 Task: Add a signature Lily Brown containing Best wishes for a happy National Disability Employment Awareness Month, Lily Brown to email address softage.6@softage.net and add a label Refunds
Action: Mouse moved to (882, 54)
Screenshot: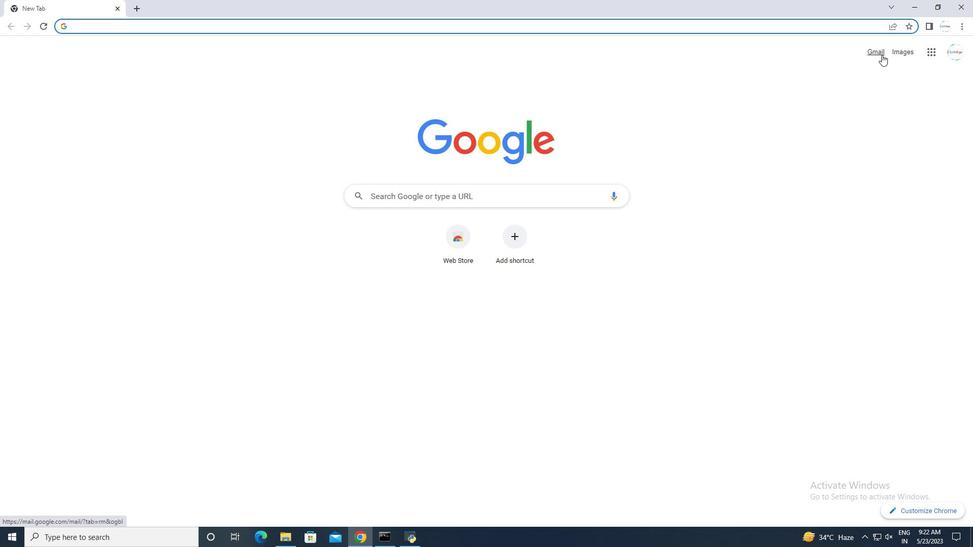 
Action: Mouse pressed left at (882, 54)
Screenshot: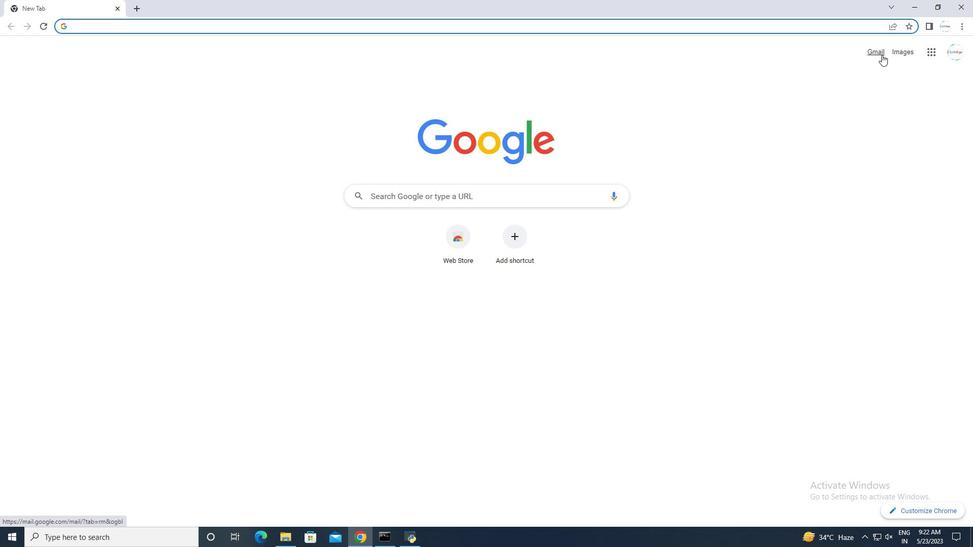 
Action: Mouse moved to (904, 55)
Screenshot: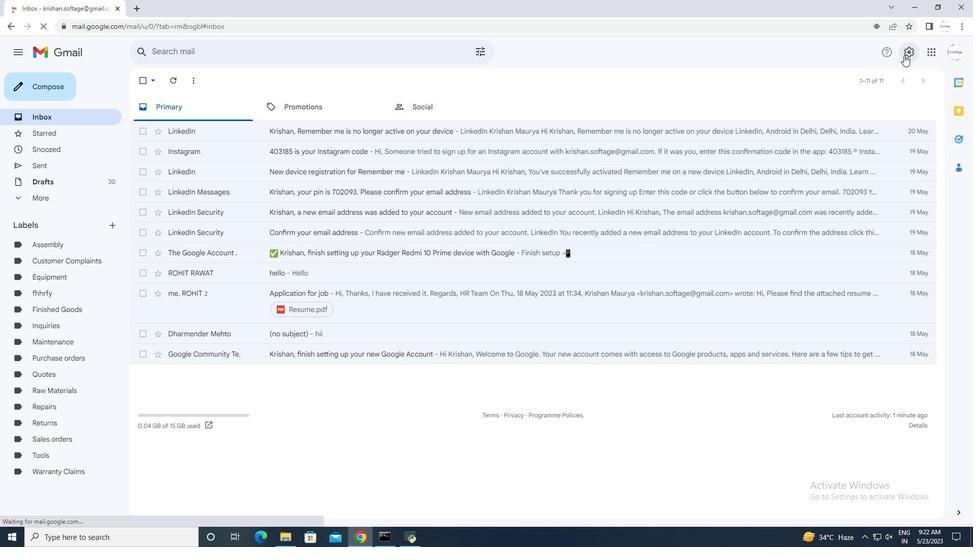 
Action: Mouse pressed left at (904, 55)
Screenshot: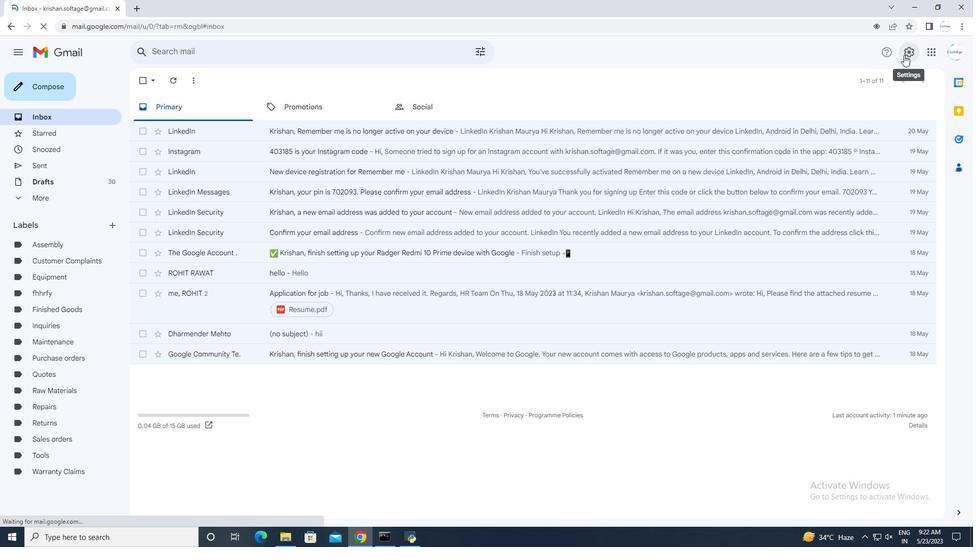 
Action: Mouse moved to (887, 99)
Screenshot: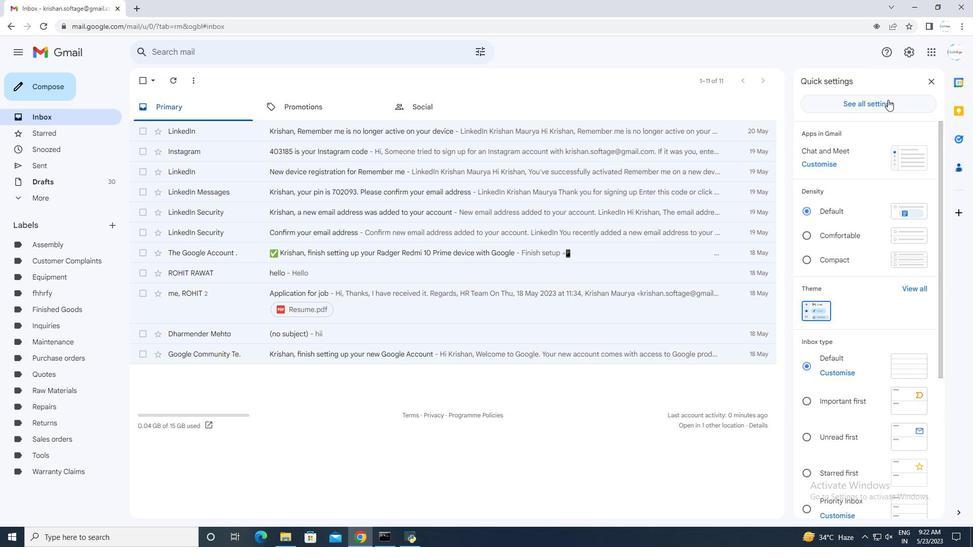 
Action: Mouse pressed left at (887, 99)
Screenshot: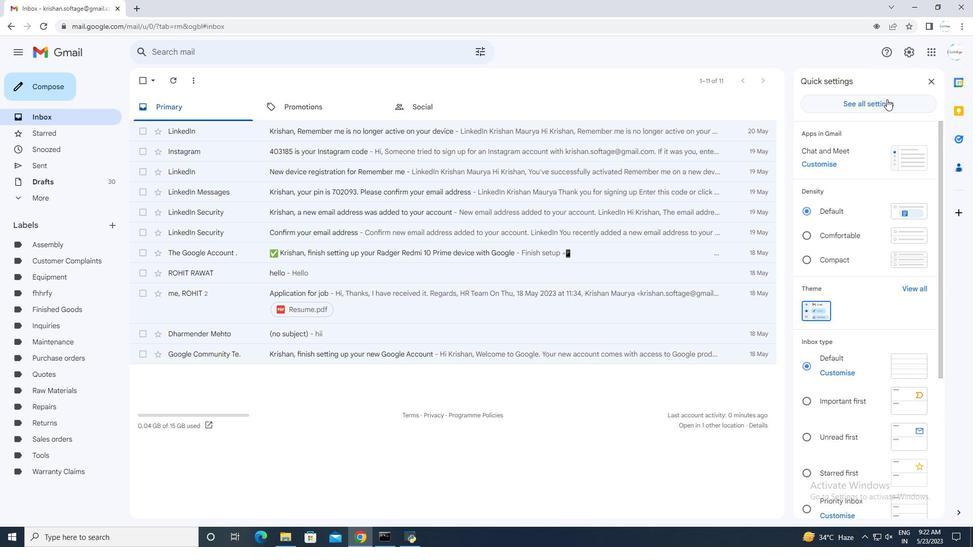 
Action: Mouse moved to (489, 226)
Screenshot: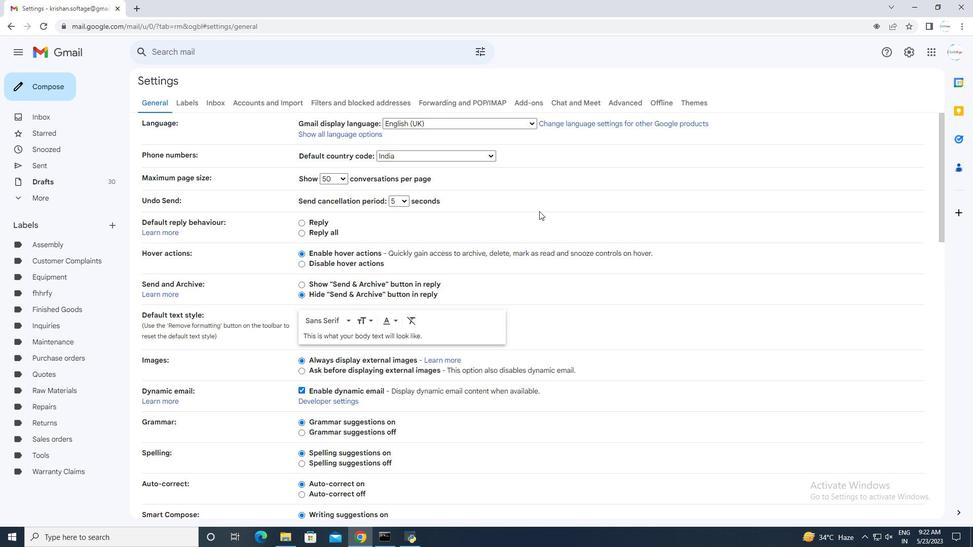 
Action: Mouse scrolled (489, 226) with delta (0, 0)
Screenshot: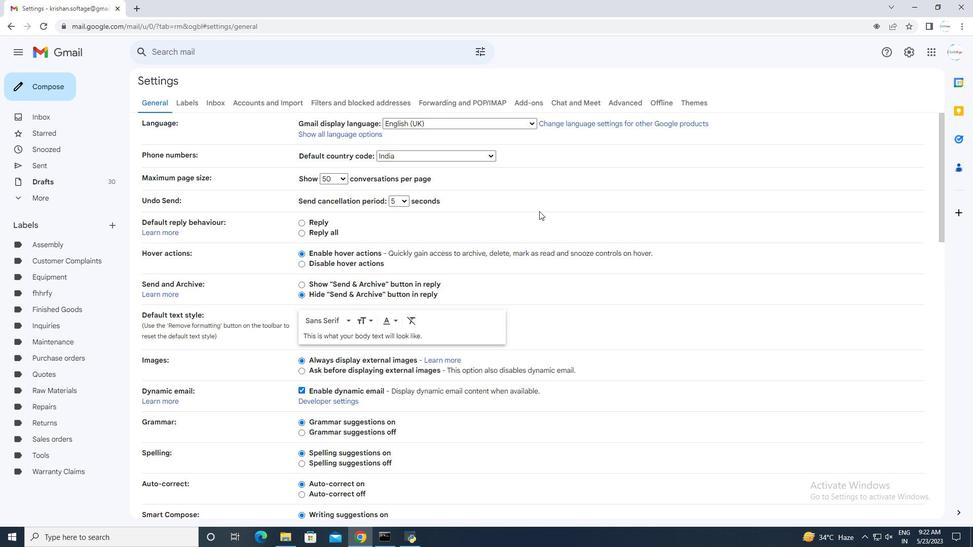 
Action: Mouse scrolled (489, 226) with delta (0, 0)
Screenshot: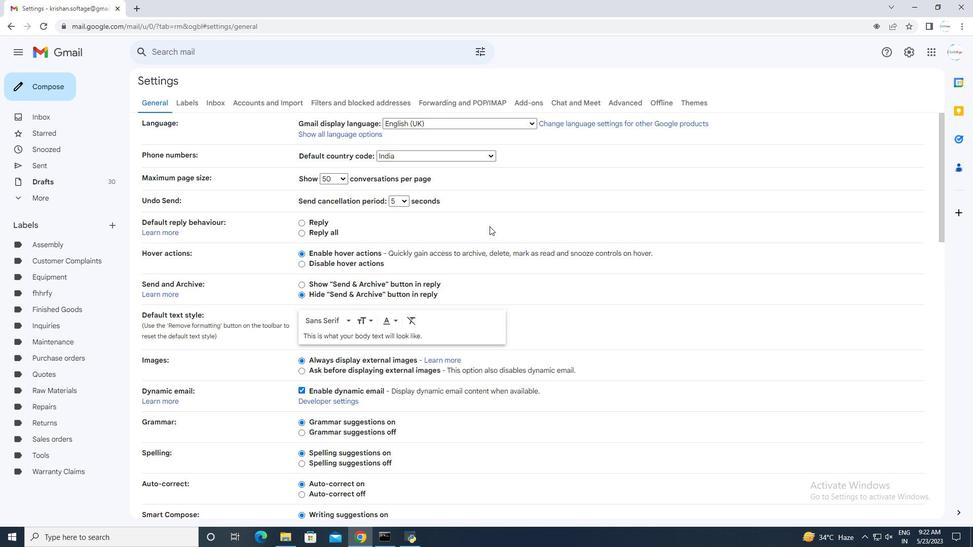 
Action: Mouse scrolled (489, 226) with delta (0, 0)
Screenshot: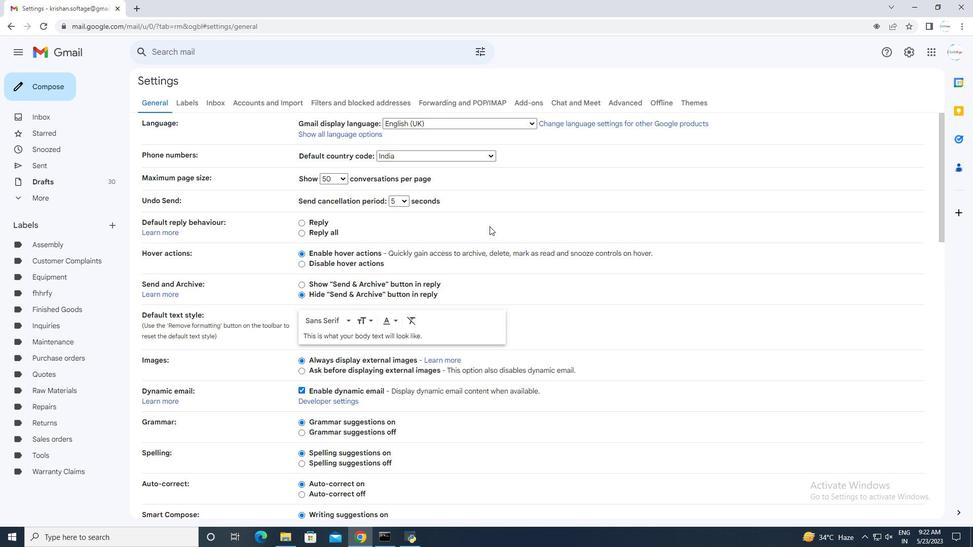 
Action: Mouse scrolled (489, 226) with delta (0, 0)
Screenshot: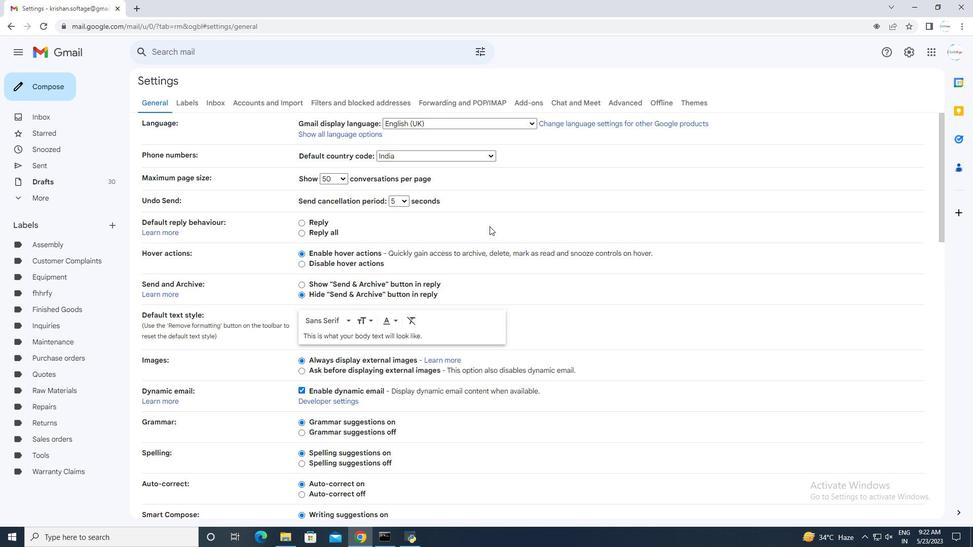 
Action: Mouse scrolled (489, 226) with delta (0, 0)
Screenshot: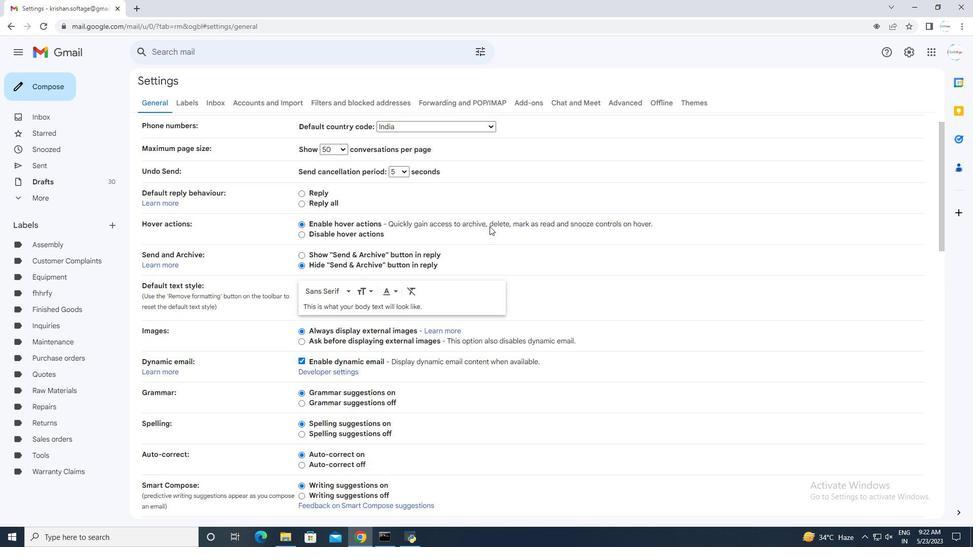 
Action: Mouse scrolled (489, 226) with delta (0, 0)
Screenshot: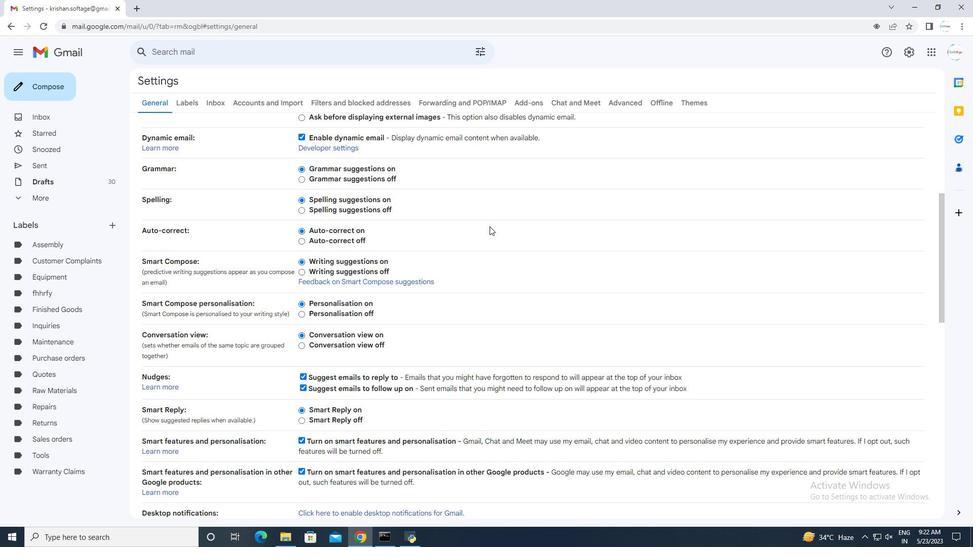 
Action: Mouse scrolled (489, 226) with delta (0, 0)
Screenshot: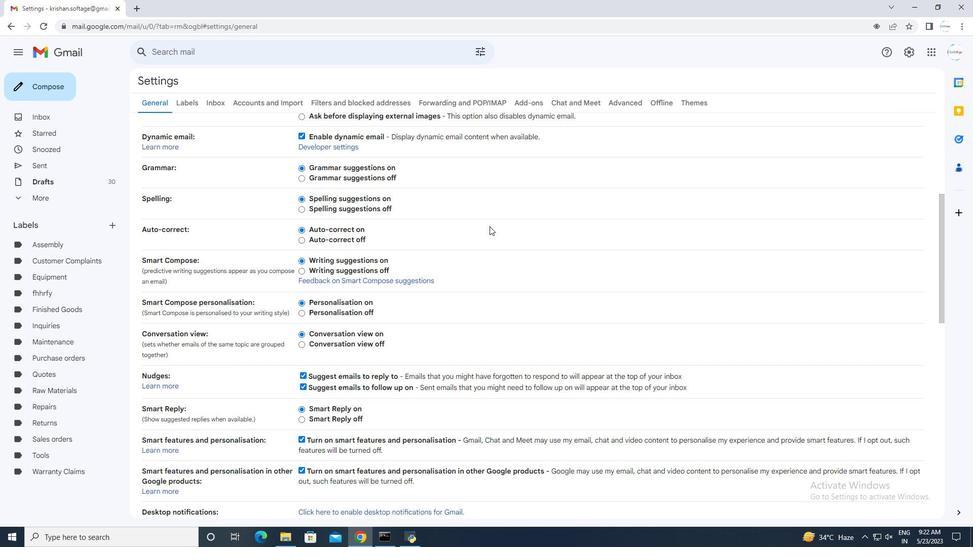 
Action: Mouse scrolled (489, 226) with delta (0, 0)
Screenshot: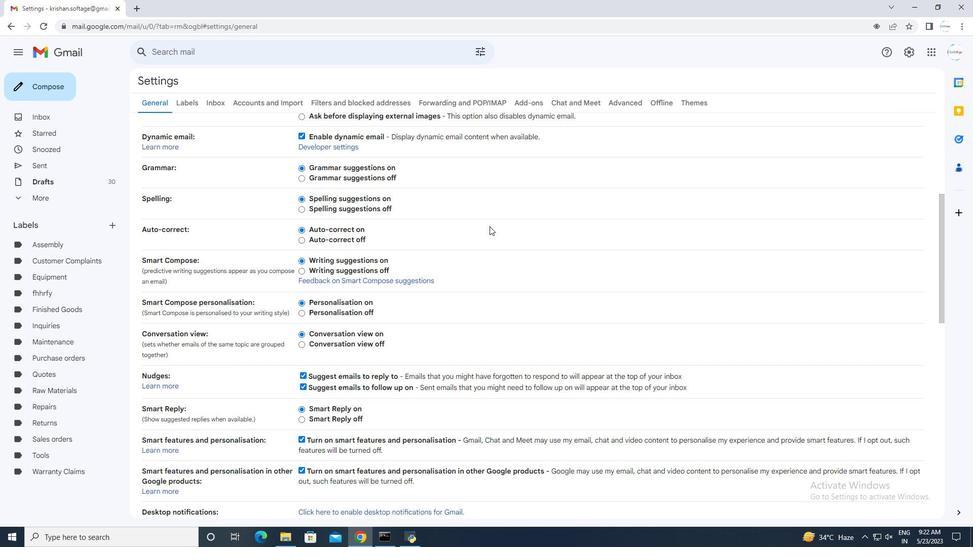 
Action: Mouse scrolled (489, 226) with delta (0, 0)
Screenshot: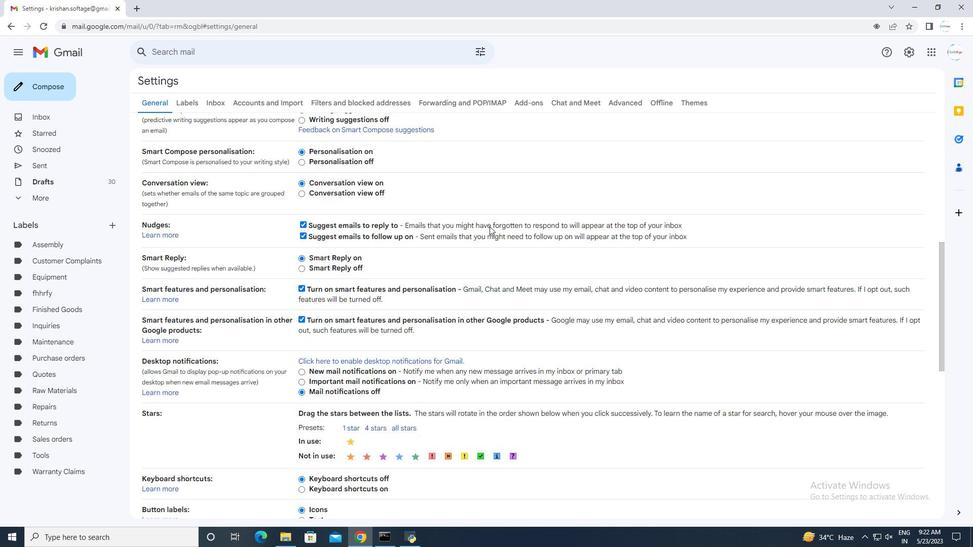 
Action: Mouse scrolled (489, 226) with delta (0, 0)
Screenshot: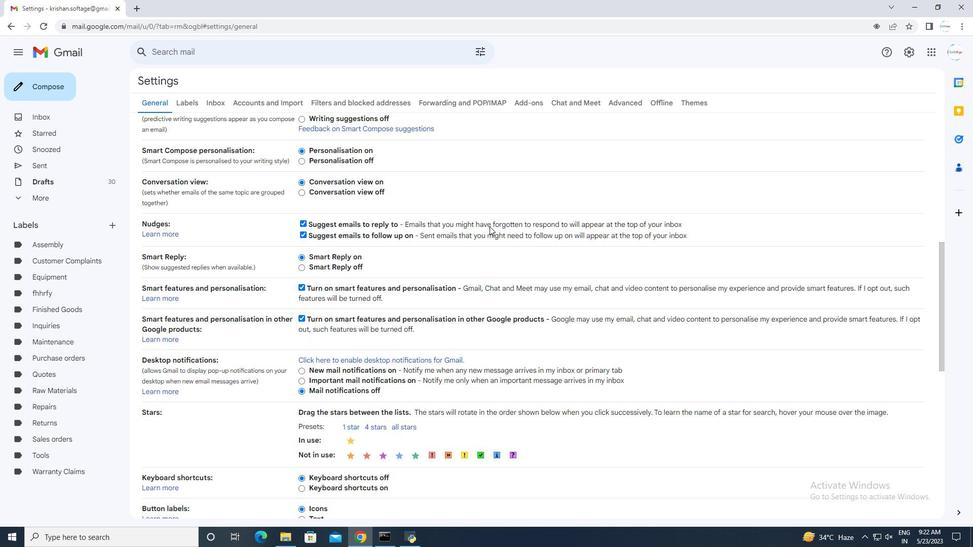 
Action: Mouse scrolled (489, 226) with delta (0, 0)
Screenshot: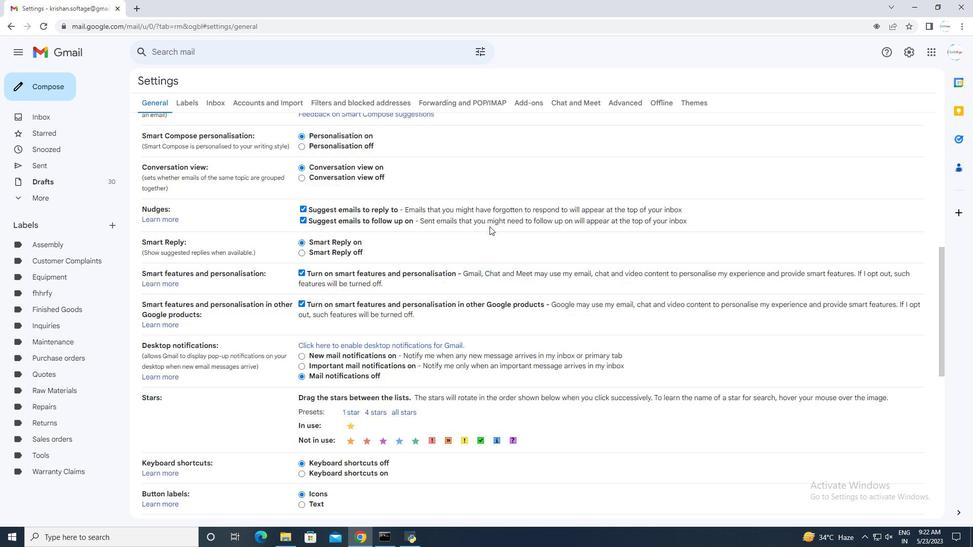 
Action: Mouse scrolled (489, 226) with delta (0, 0)
Screenshot: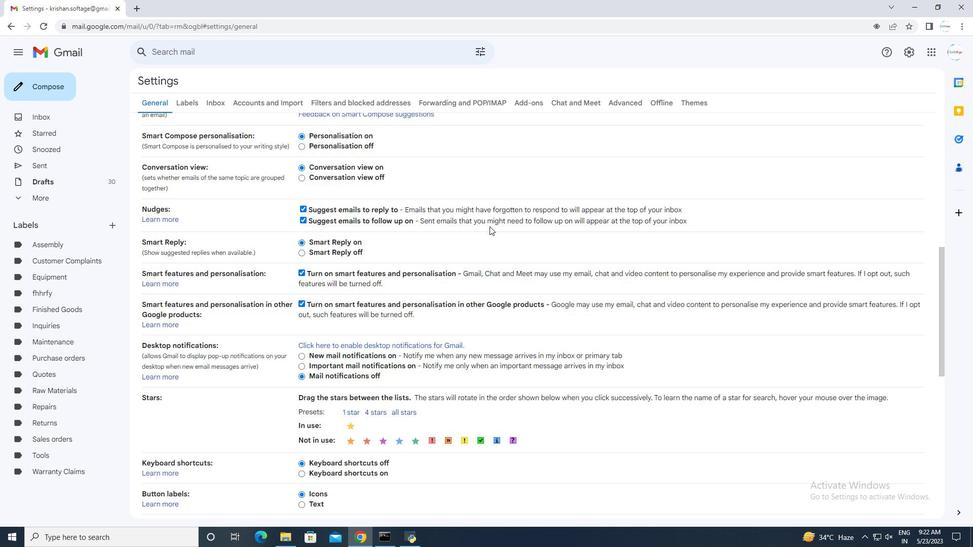 
Action: Mouse scrolled (489, 226) with delta (0, 0)
Screenshot: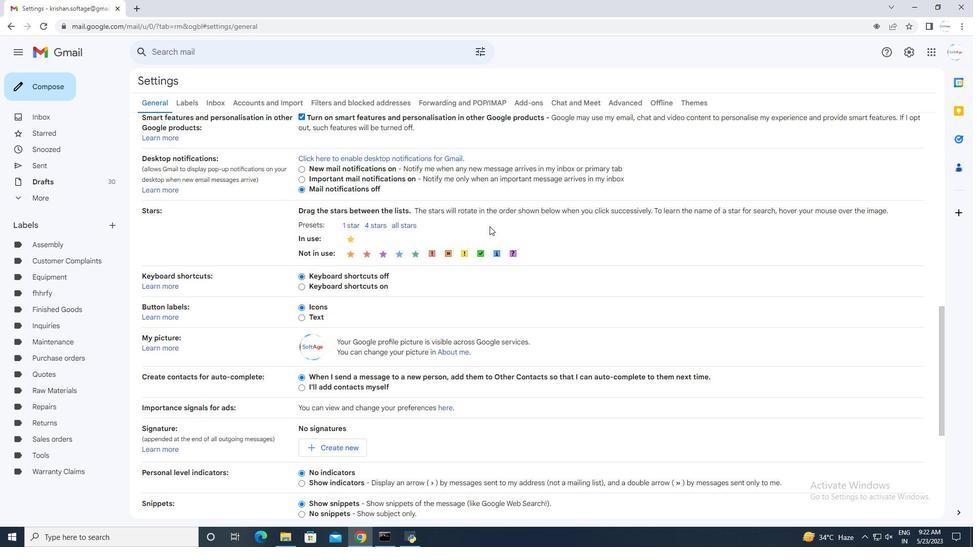 
Action: Mouse scrolled (489, 226) with delta (0, 0)
Screenshot: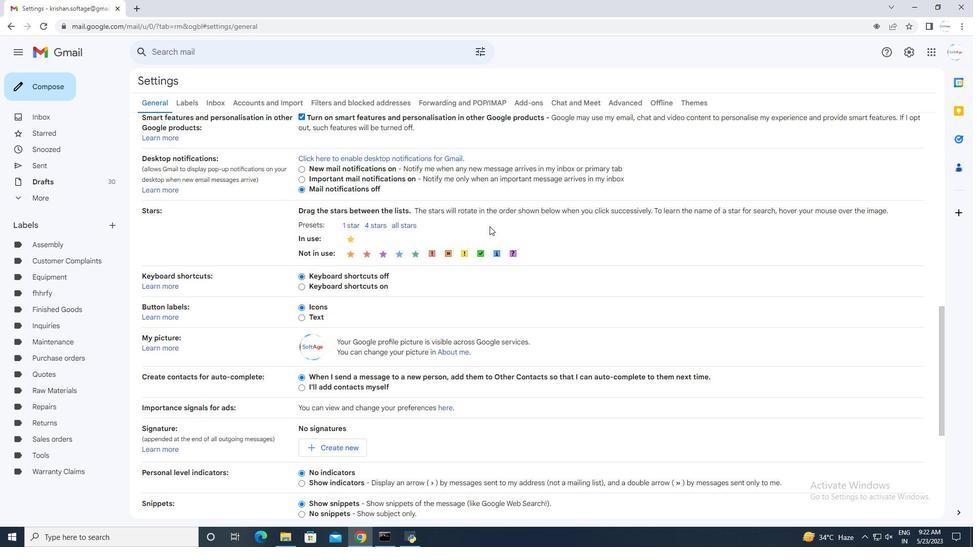 
Action: Mouse scrolled (489, 226) with delta (0, 0)
Screenshot: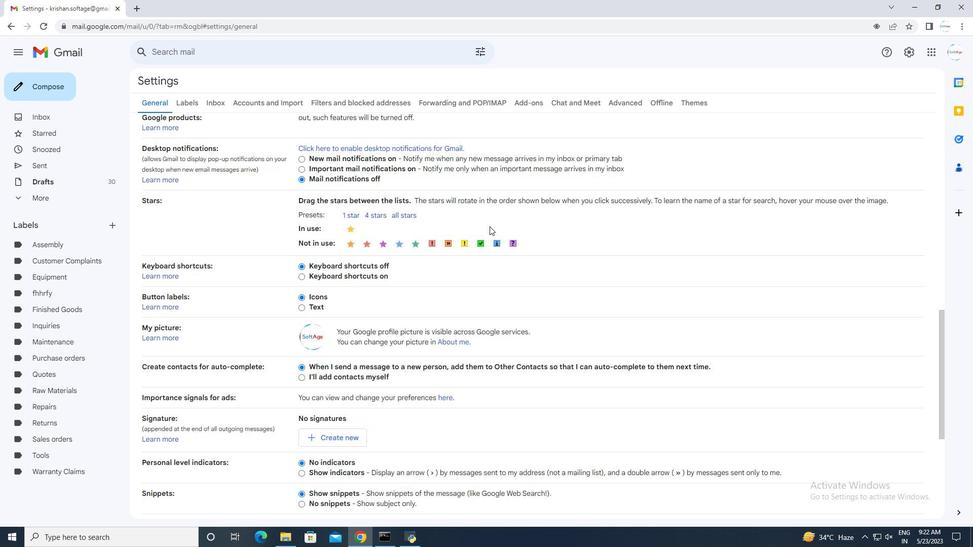 
Action: Mouse scrolled (489, 226) with delta (0, 0)
Screenshot: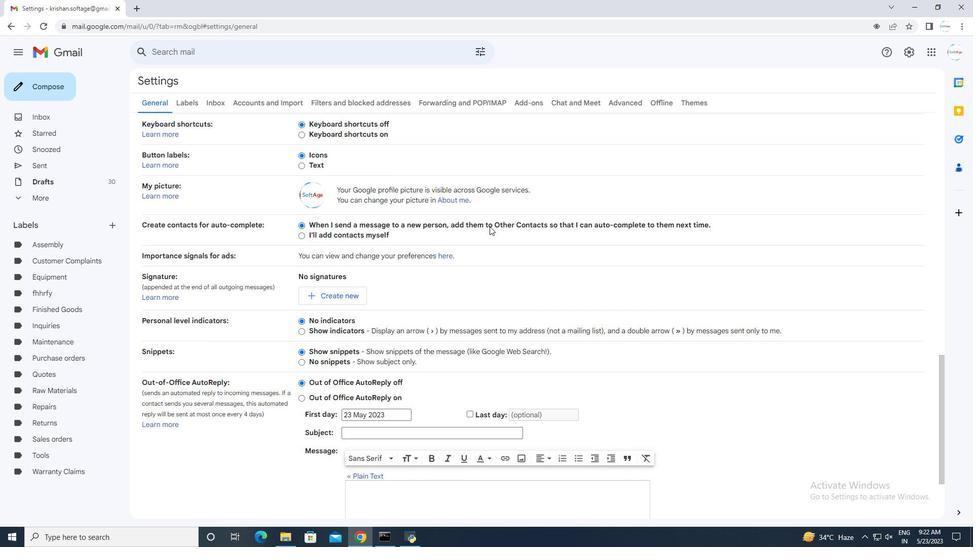 
Action: Mouse scrolled (489, 226) with delta (0, 0)
Screenshot: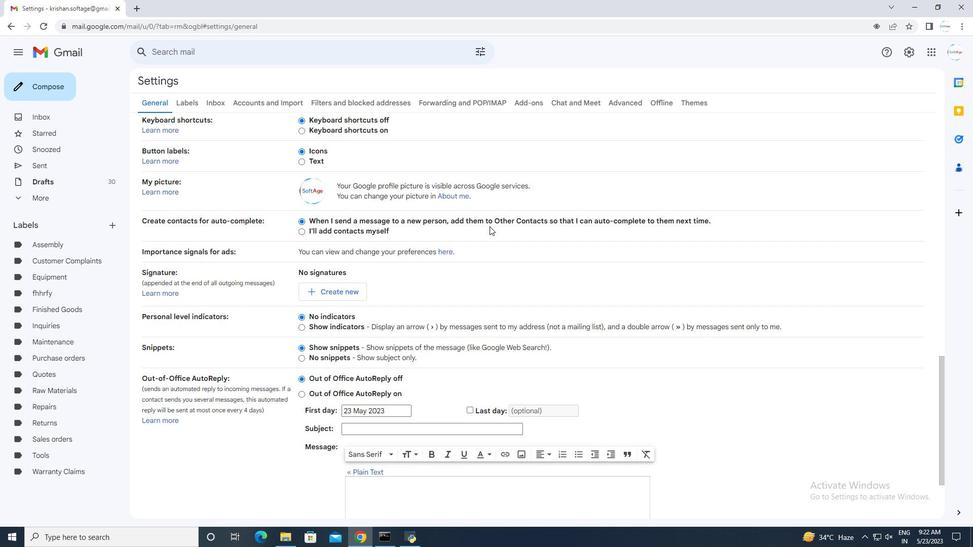 
Action: Mouse moved to (348, 197)
Screenshot: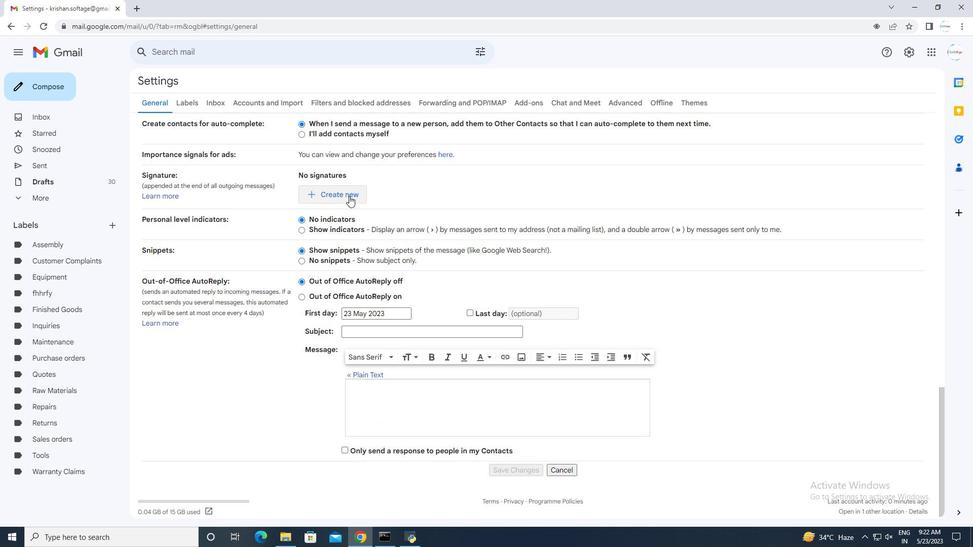 
Action: Mouse pressed left at (348, 197)
Screenshot: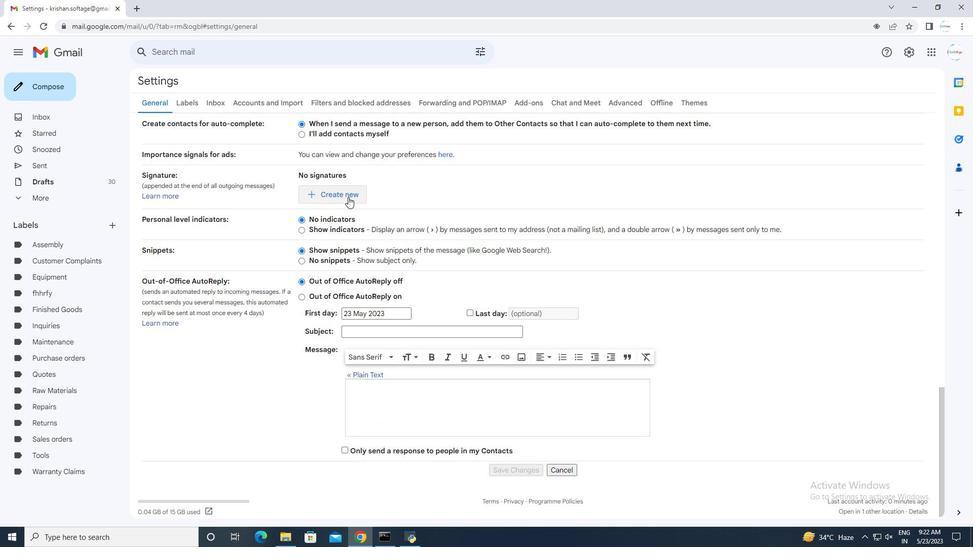 
Action: Mouse moved to (404, 279)
Screenshot: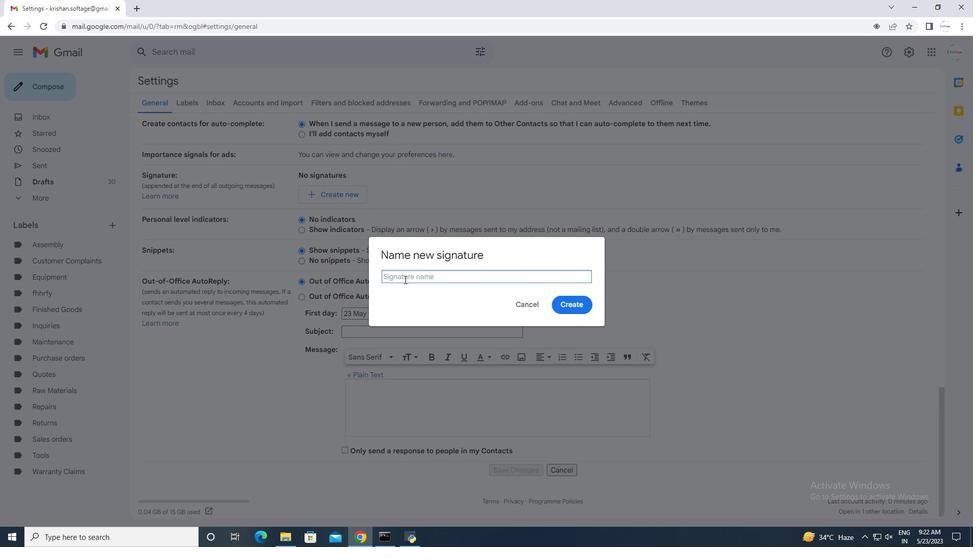 
Action: Mouse pressed left at (404, 279)
Screenshot: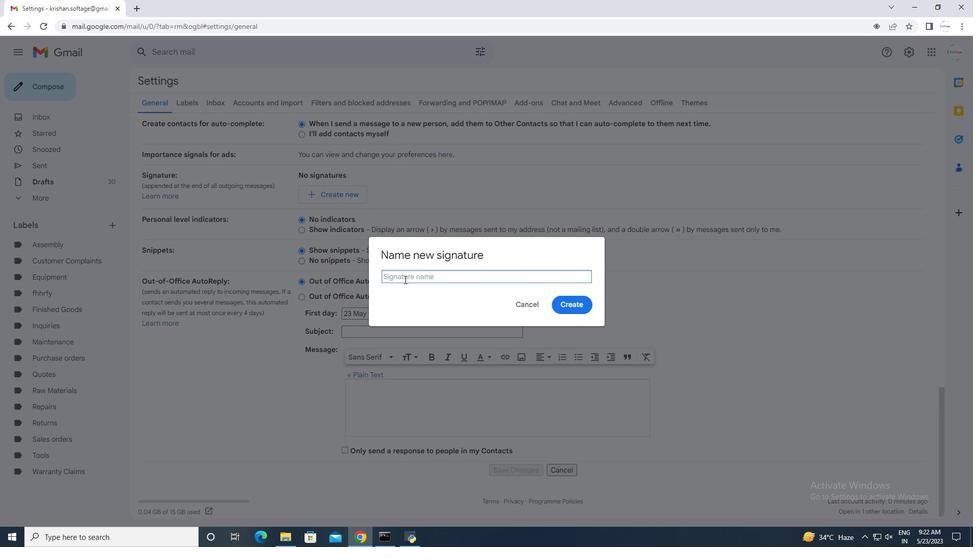
Action: Key pressed <Key.shift>Lily<Key.space><Key.shift>Brown
Screenshot: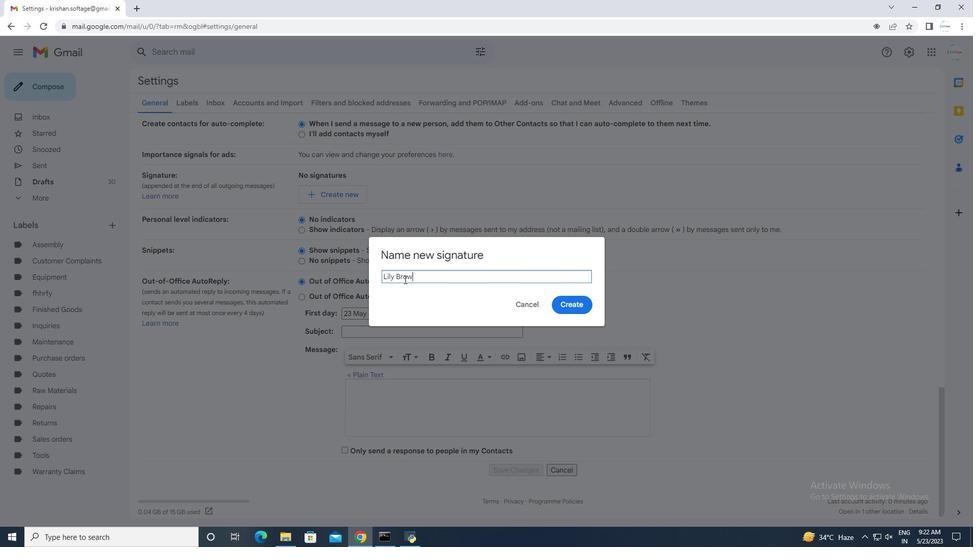 
Action: Mouse moved to (564, 309)
Screenshot: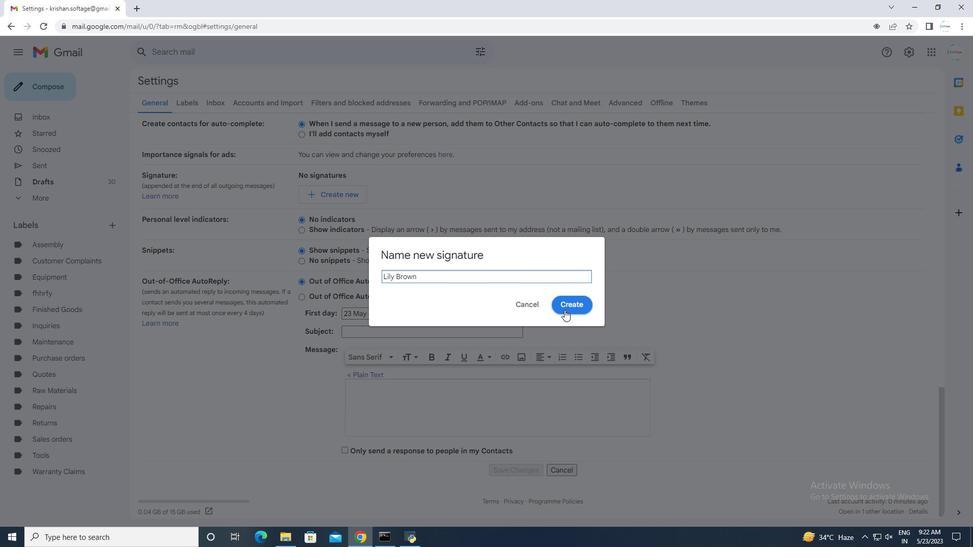 
Action: Mouse pressed left at (564, 309)
Screenshot: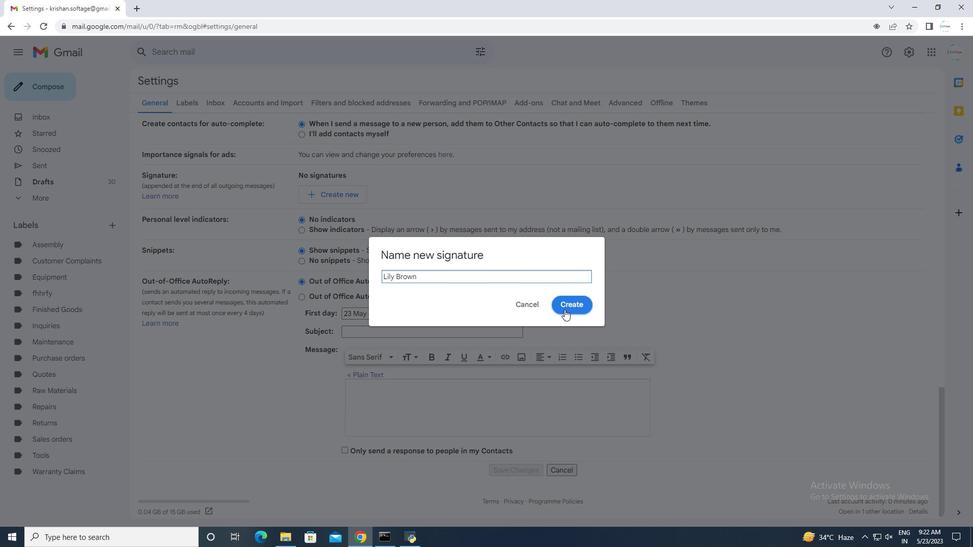 
Action: Mouse moved to (445, 175)
Screenshot: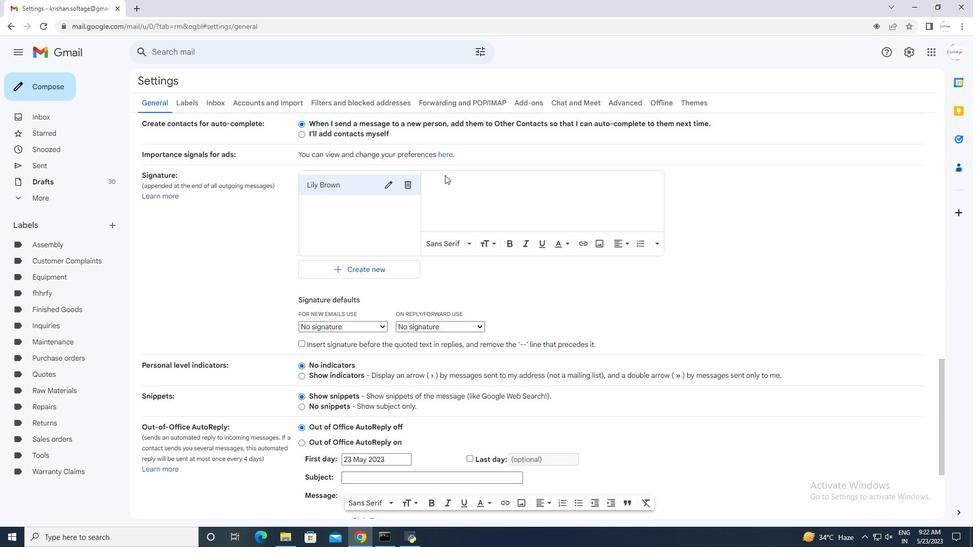 
Action: Mouse pressed left at (445, 175)
Screenshot: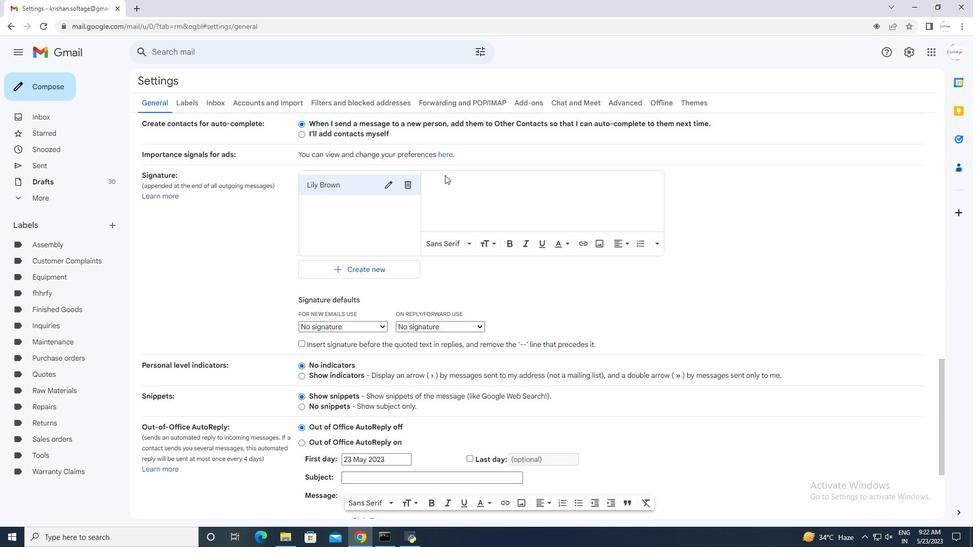 
Action: Mouse moved to (445, 179)
Screenshot: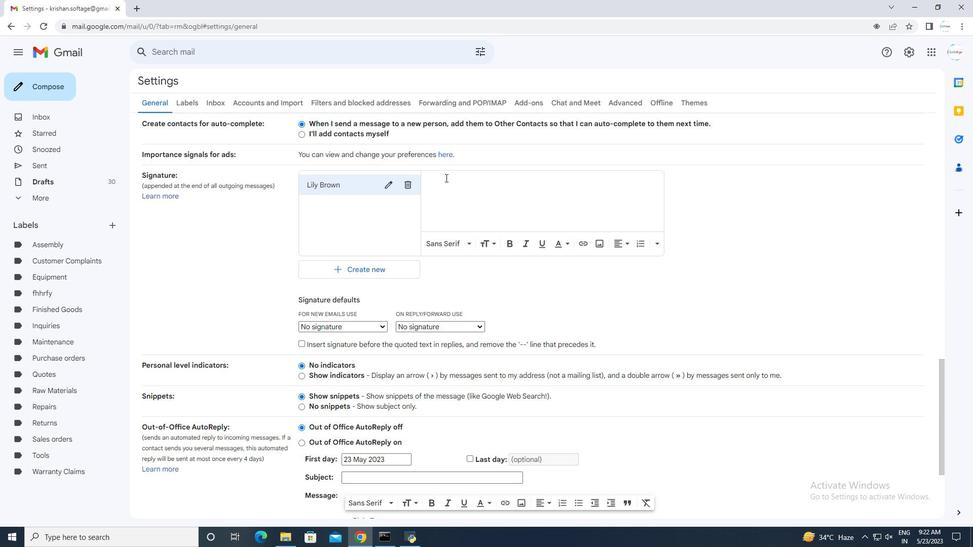 
Action: Mouse pressed left at (445, 179)
Screenshot: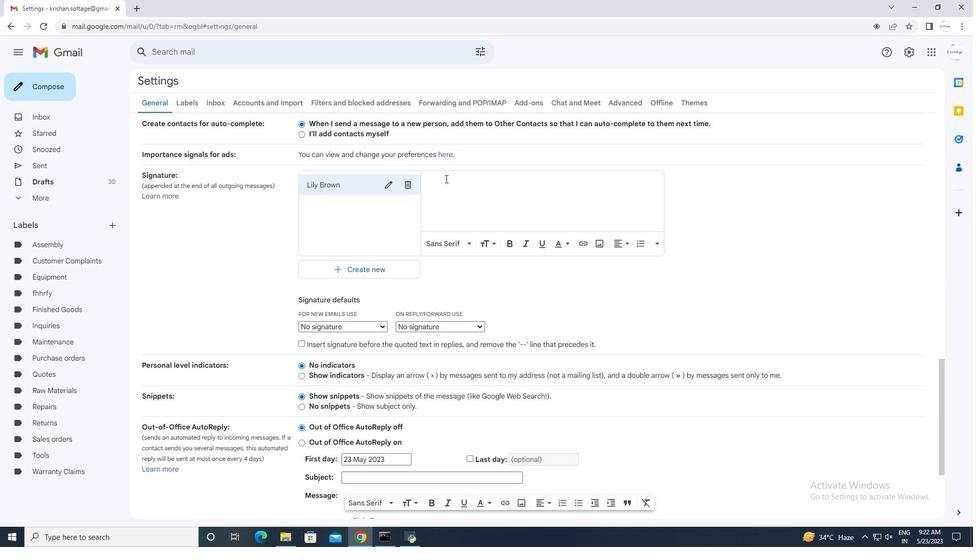 
Action: Key pressed <Key.shift>Lily<Key.space><Key.shift><Key.shift><Key.shift><Key.shift><Key.shift>N<Key.backspace><Key.shift>Brown
Screenshot: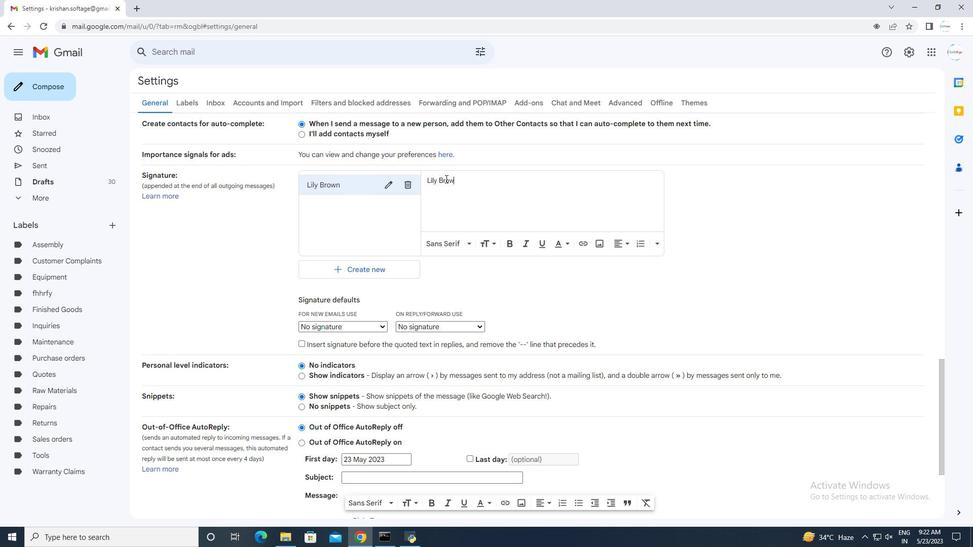 
Action: Mouse moved to (460, 182)
Screenshot: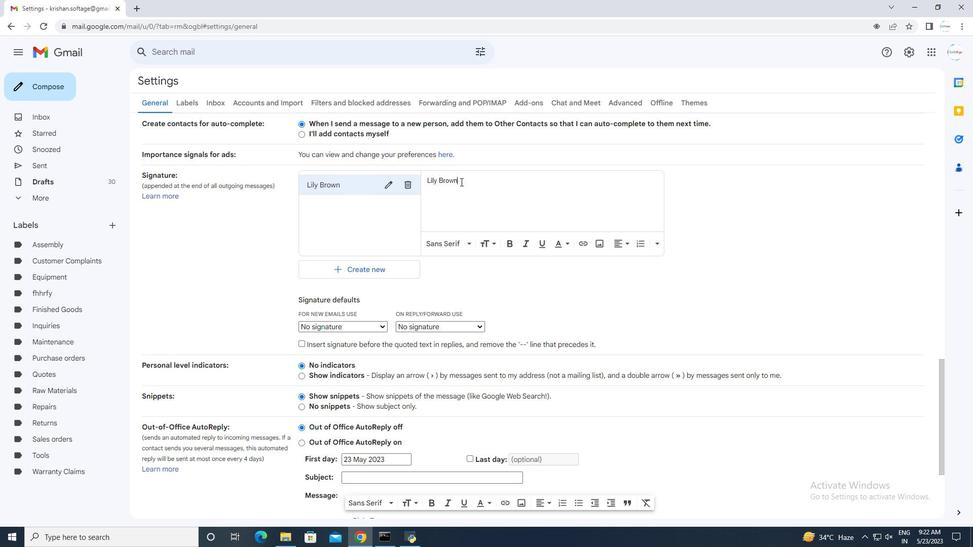 
Action: Mouse scrolled (460, 181) with delta (0, 0)
Screenshot: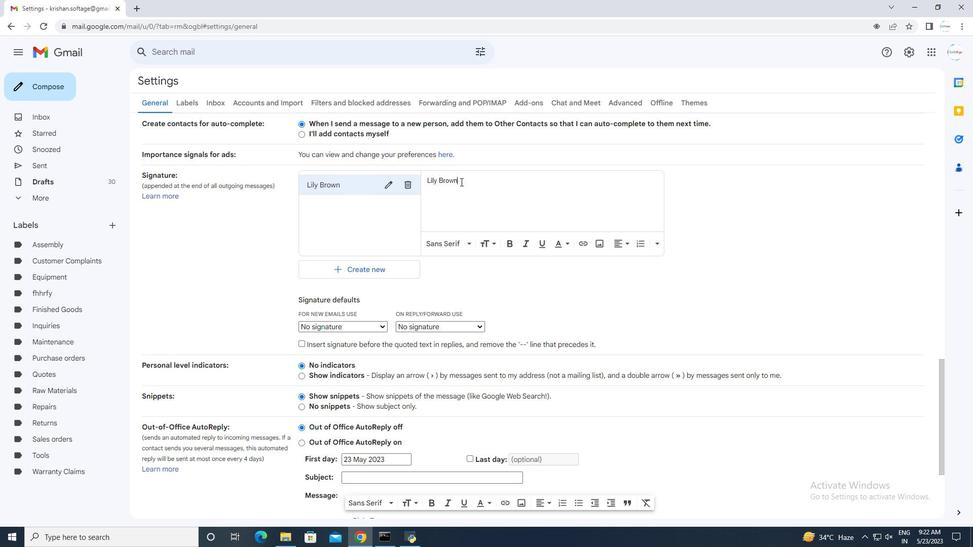 
Action: Mouse scrolled (460, 181) with delta (0, 0)
Screenshot: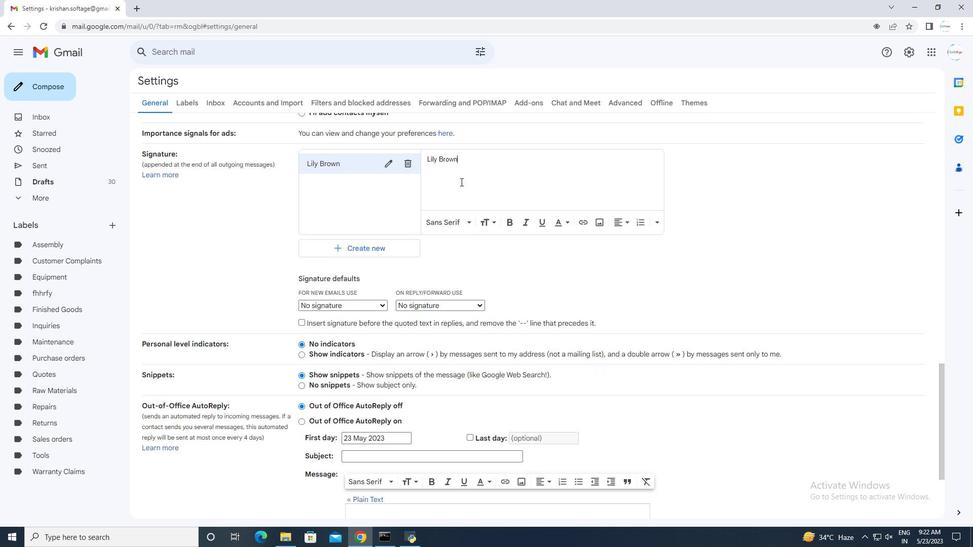
Action: Mouse moved to (442, 214)
Screenshot: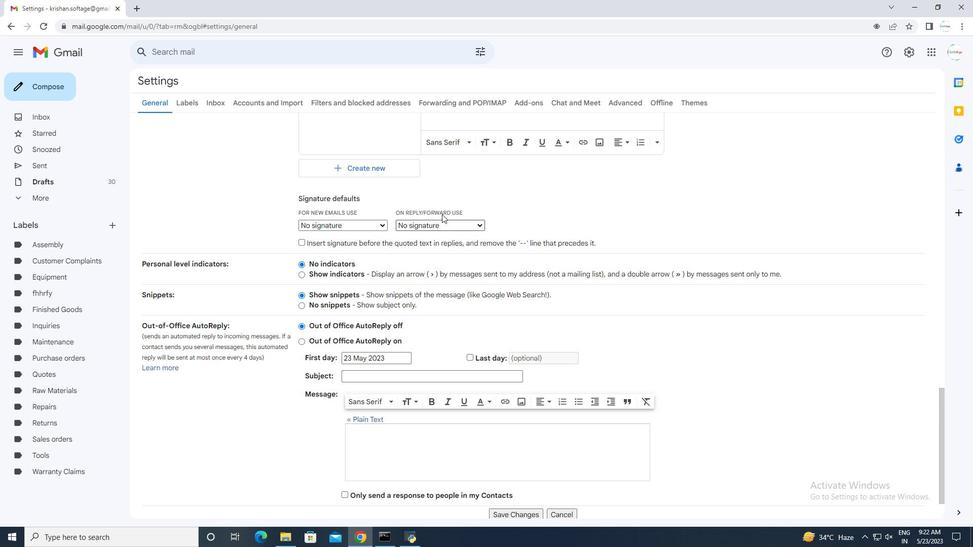 
Action: Mouse scrolled (442, 213) with delta (0, 0)
Screenshot: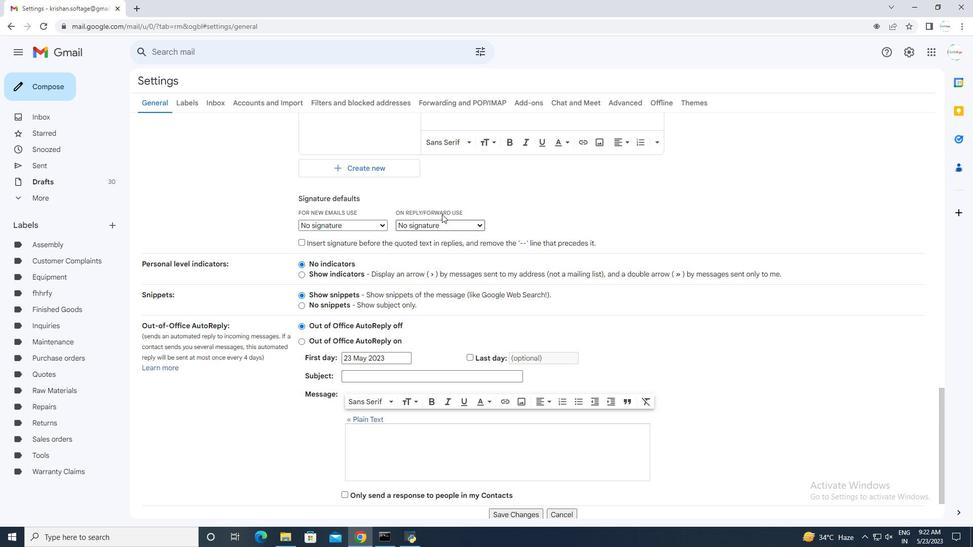 
Action: Mouse scrolled (442, 213) with delta (0, 0)
Screenshot: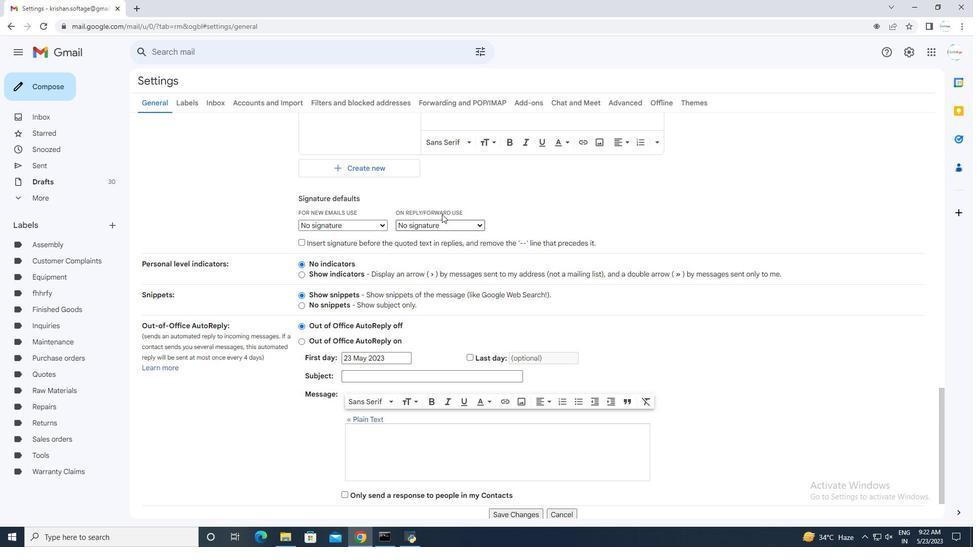 
Action: Mouse scrolled (442, 213) with delta (0, 0)
Screenshot: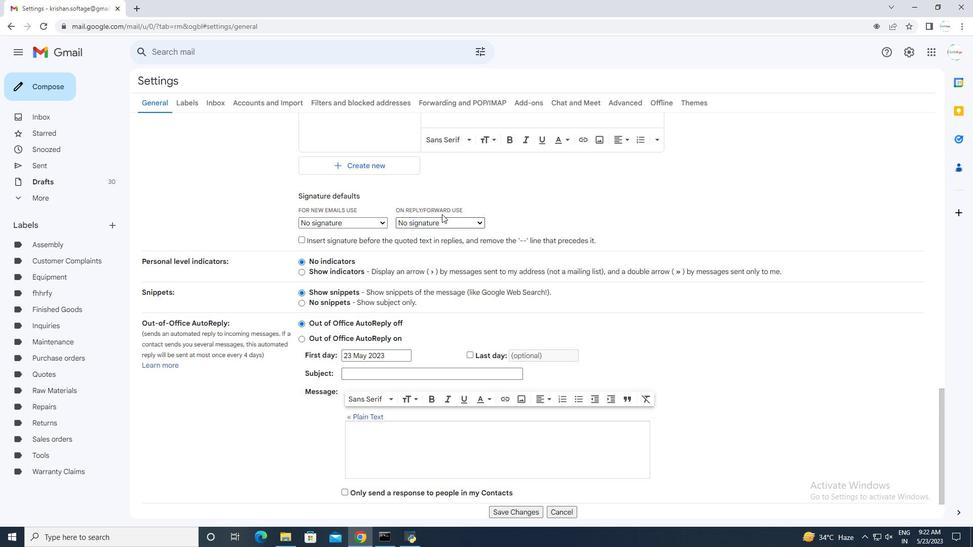 
Action: Mouse moved to (499, 464)
Screenshot: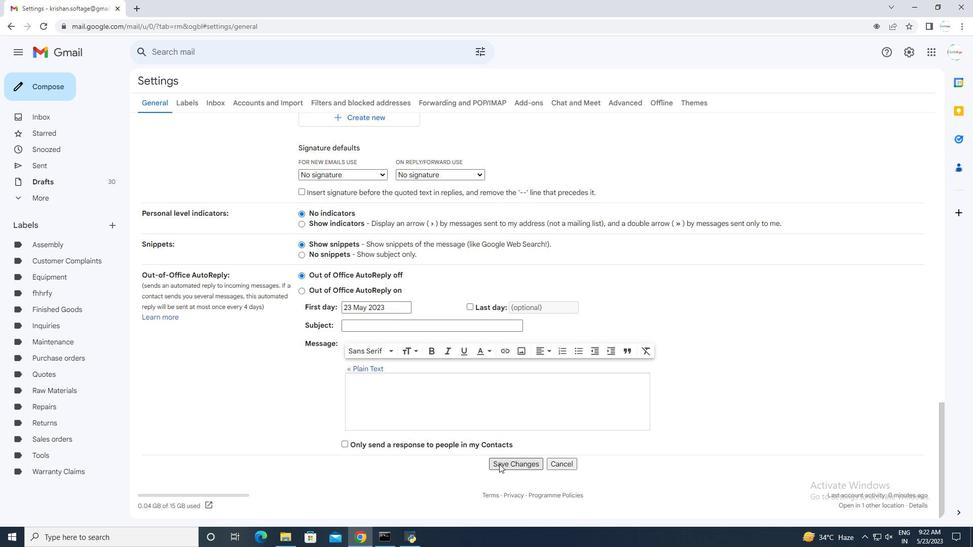 
Action: Mouse pressed left at (499, 464)
Screenshot: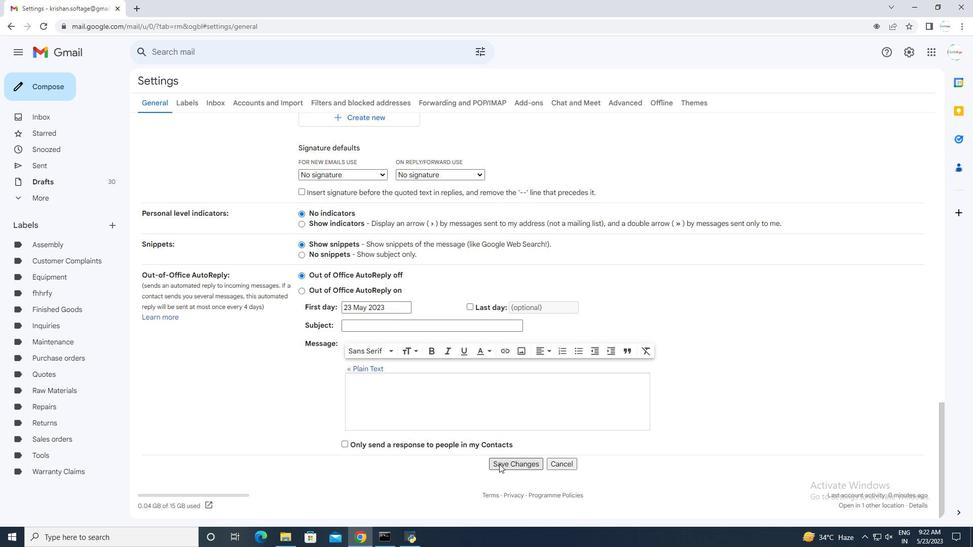 
Action: Mouse moved to (50, 90)
Screenshot: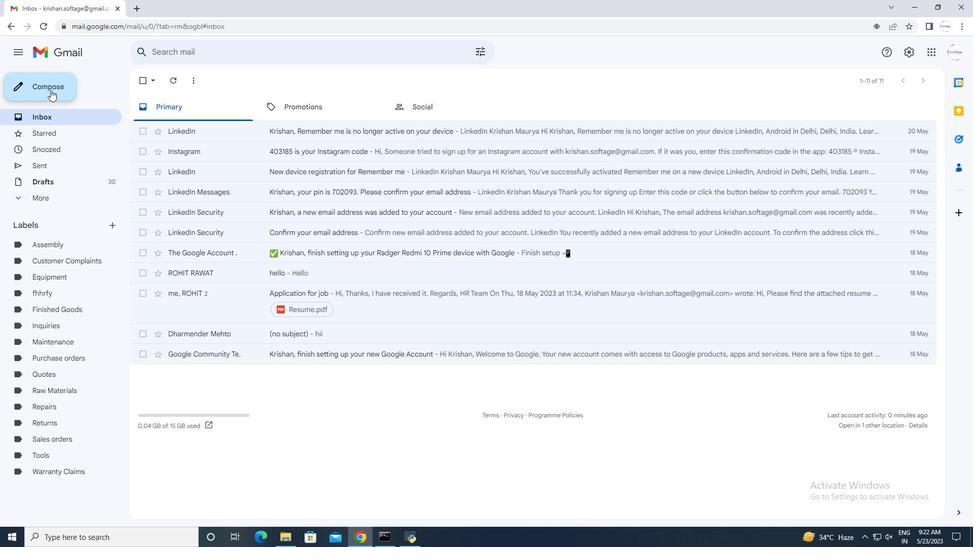 
Action: Mouse pressed left at (50, 90)
Screenshot: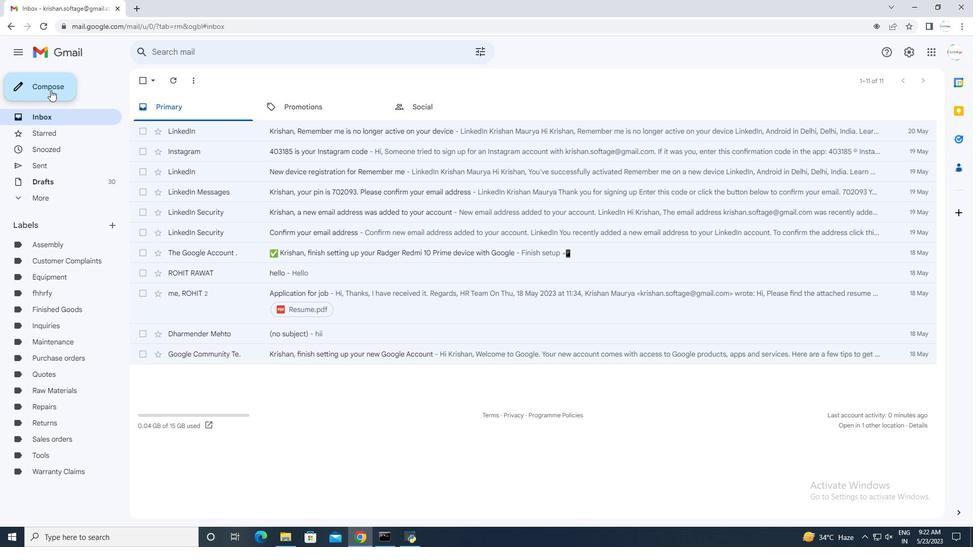
Action: Mouse moved to (663, 244)
Screenshot: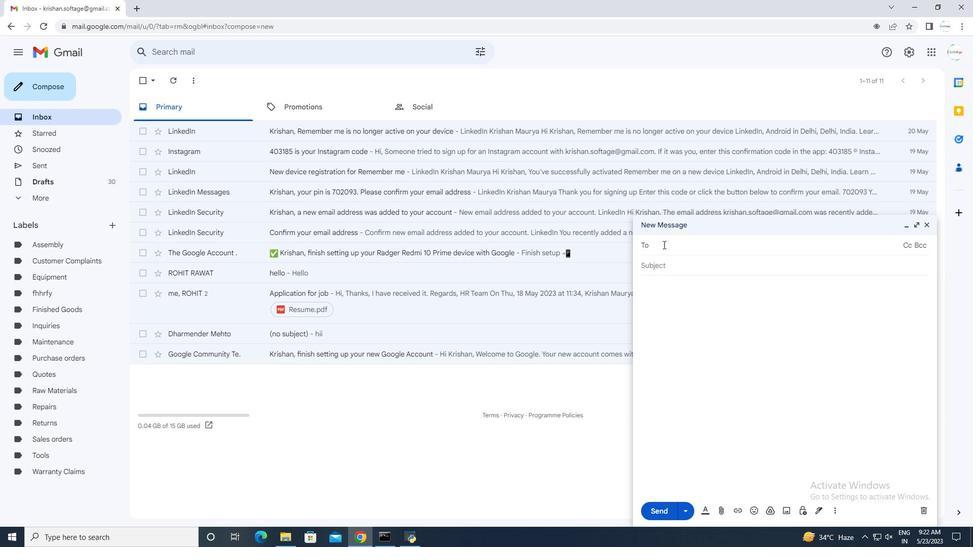 
Action: Mouse pressed left at (663, 244)
Screenshot: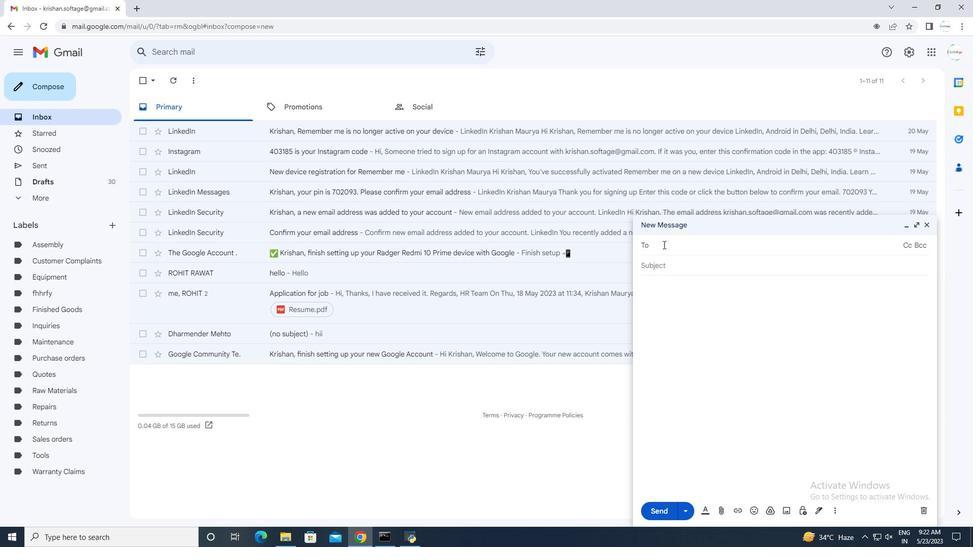 
Action: Key pressed softage.6<Key.shift>@softage.net<Key.tab><Key.tab><Key.tab><Key.shift>Best<Key.space><Key.shift>wishes<Key.space>for<Key.space>a<Key.space><Key.shift>Happy
Screenshot: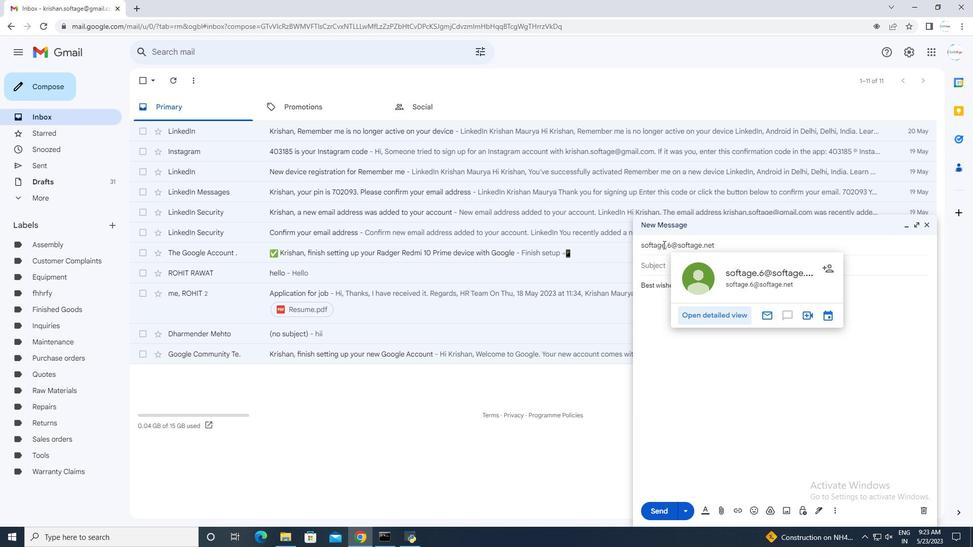 
Action: Mouse moved to (655, 287)
Screenshot: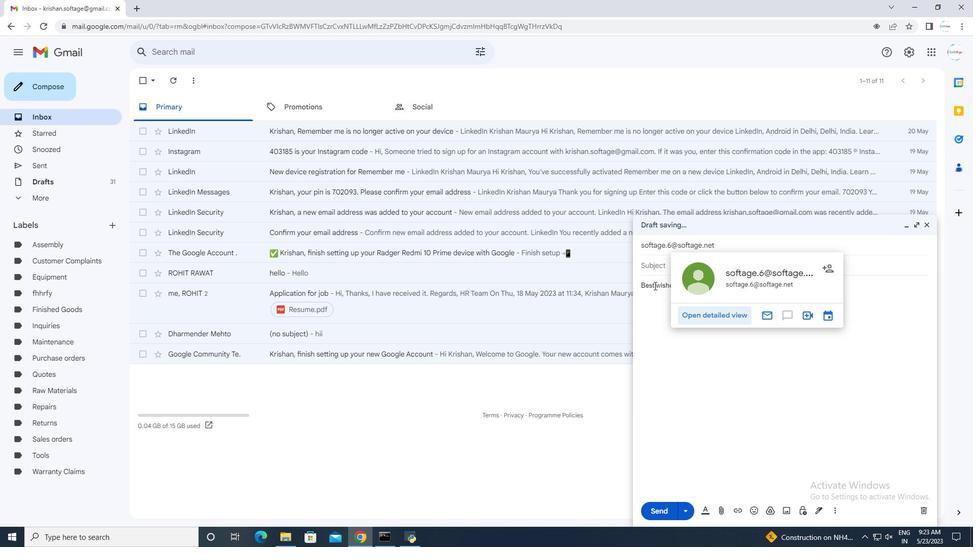 
Action: Mouse pressed left at (655, 287)
Screenshot: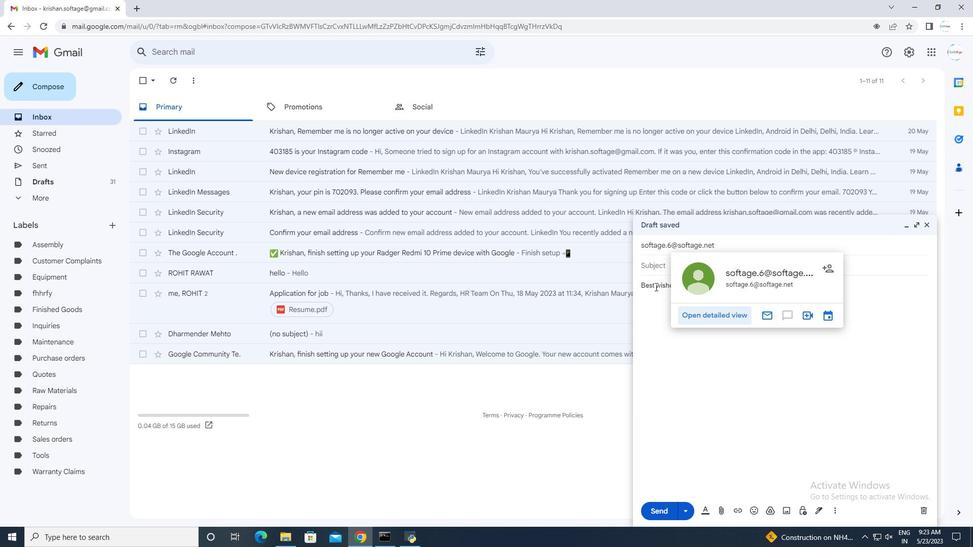 
Action: Mouse moved to (727, 287)
Screenshot: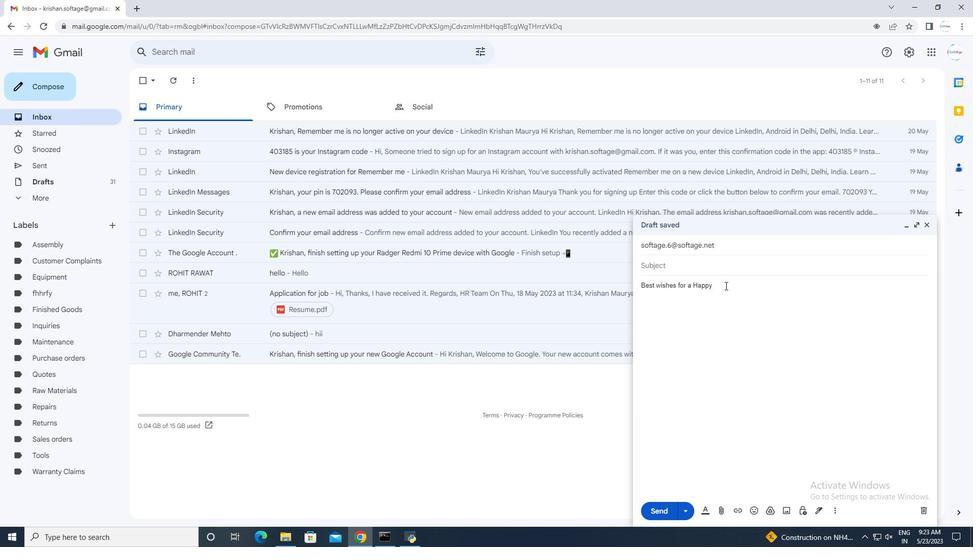 
Action: Mouse pressed left at (727, 287)
Screenshot: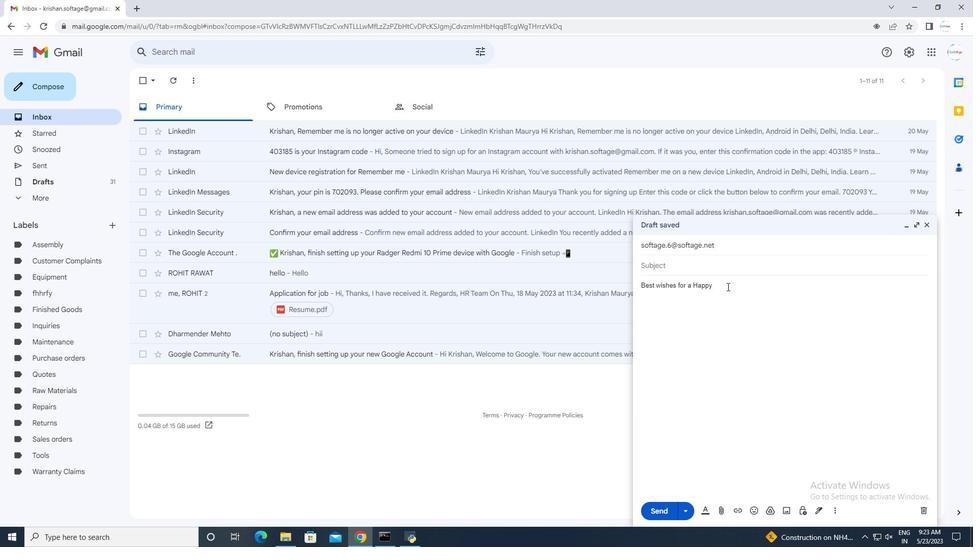
Action: Mouse moved to (728, 284)
Screenshot: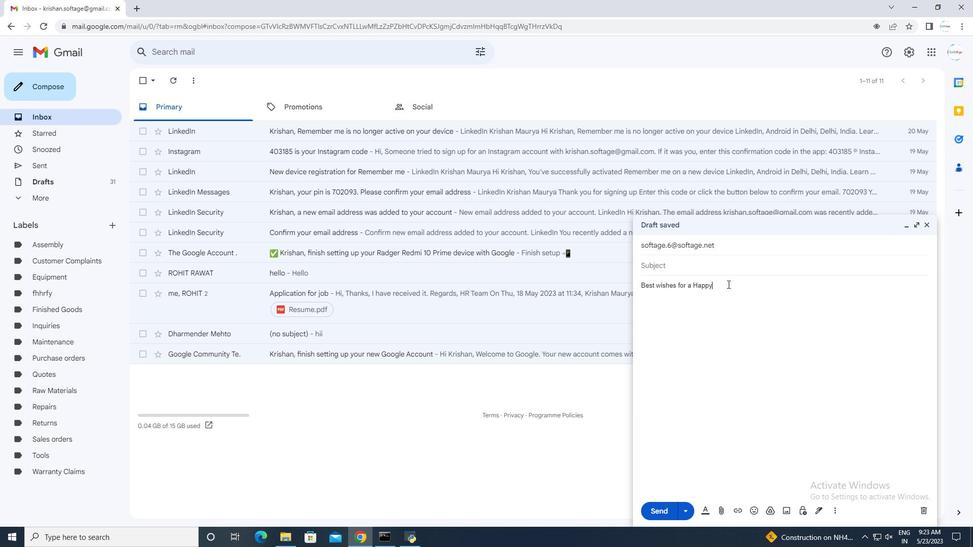 
Action: Key pressed <Key.space><Key.shift>national<Key.space><Key.shift>Ds<Key.backspace>isablil<Key.backspace><Key.backspace><Key.backspace>ility<Key.space><Key.shift>Employment<Key.space><Key.shift>Awareness<Key.space><Key.shift>Month
Screenshot: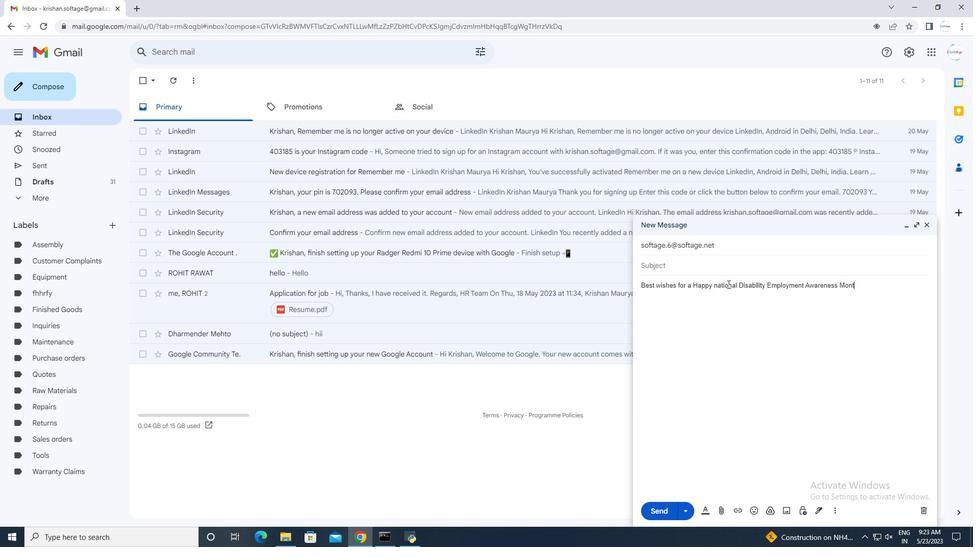 
Action: Mouse moved to (819, 509)
Screenshot: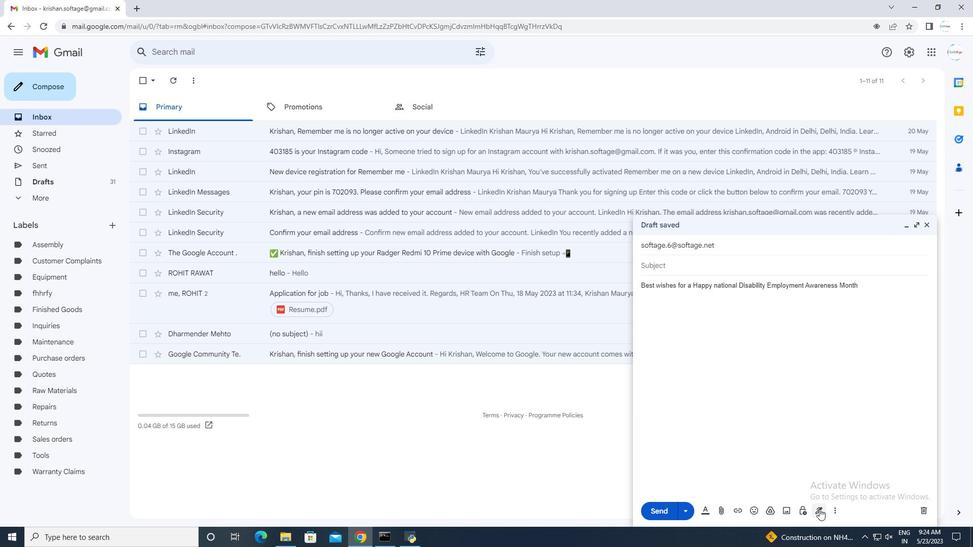 
Action: Mouse pressed left at (819, 509)
Screenshot: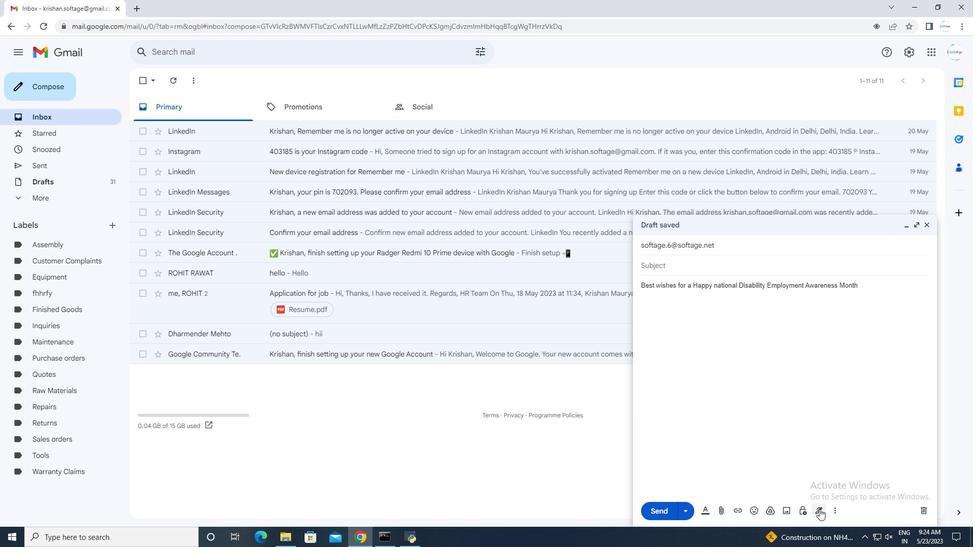 
Action: Mouse moved to (834, 499)
Screenshot: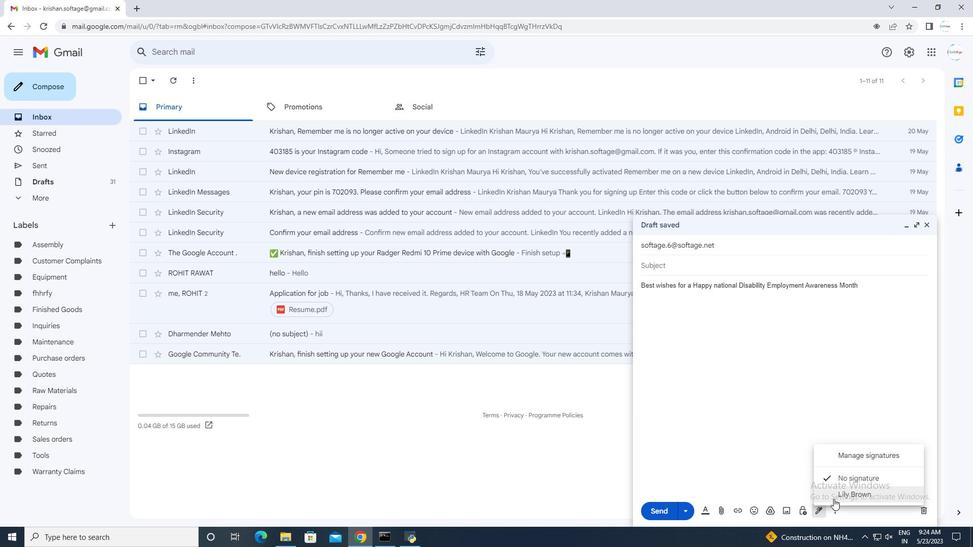 
Action: Mouse pressed left at (834, 499)
Screenshot: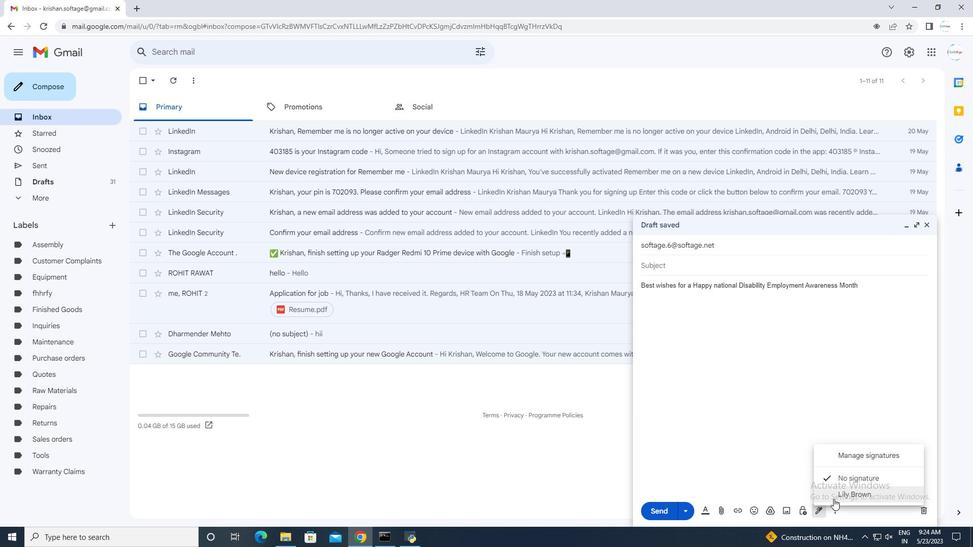 
Action: Mouse moved to (837, 514)
Screenshot: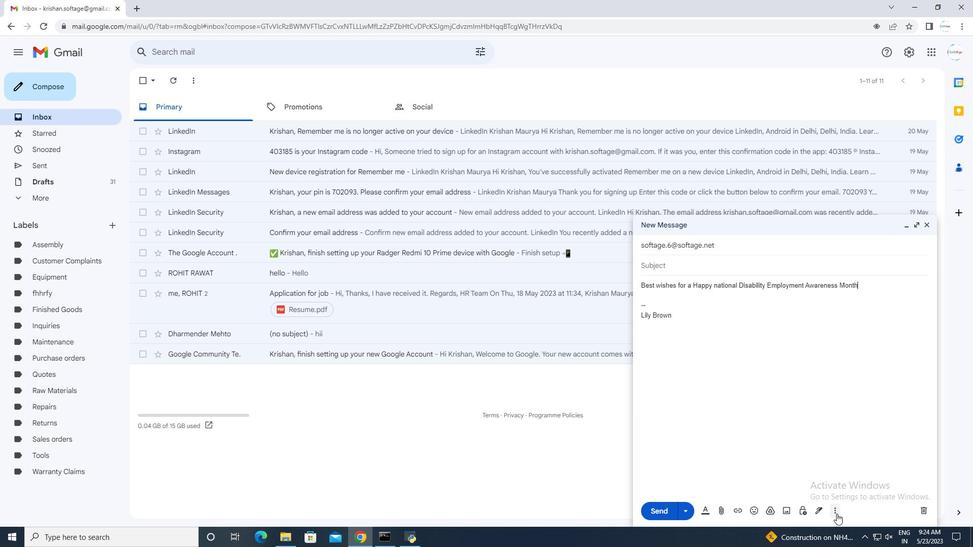 
Action: Mouse pressed left at (837, 514)
Screenshot: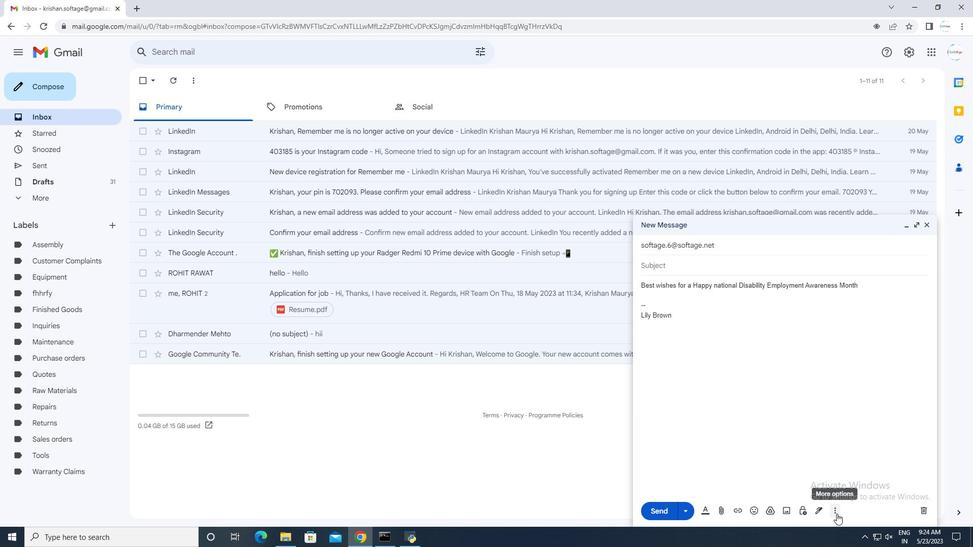 
Action: Mouse moved to (865, 420)
Screenshot: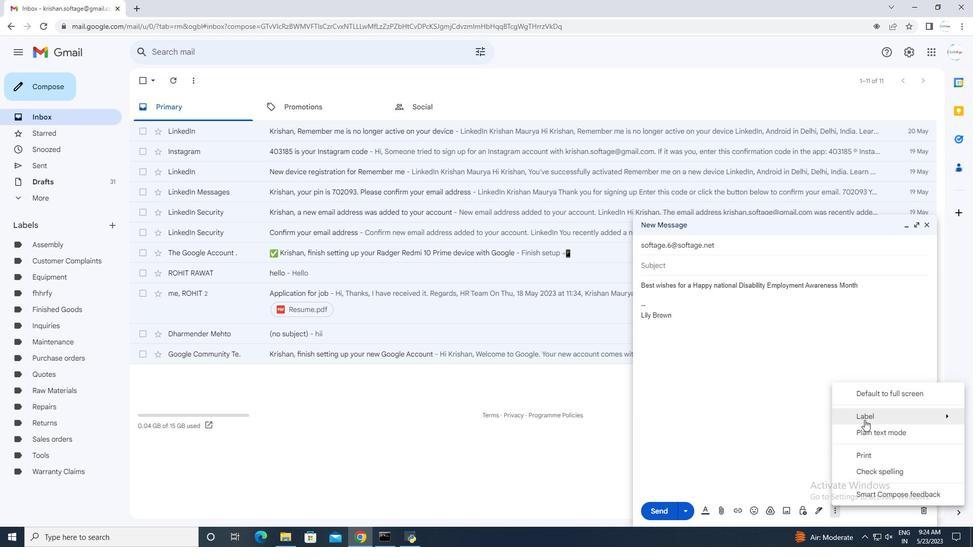 
Action: Mouse pressed left at (865, 420)
Screenshot: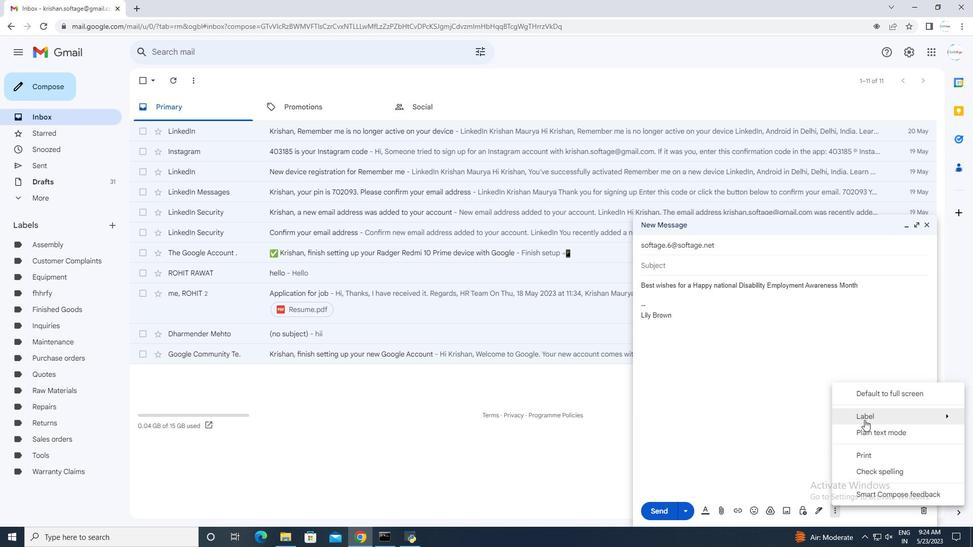 
Action: Mouse moved to (759, 399)
Screenshot: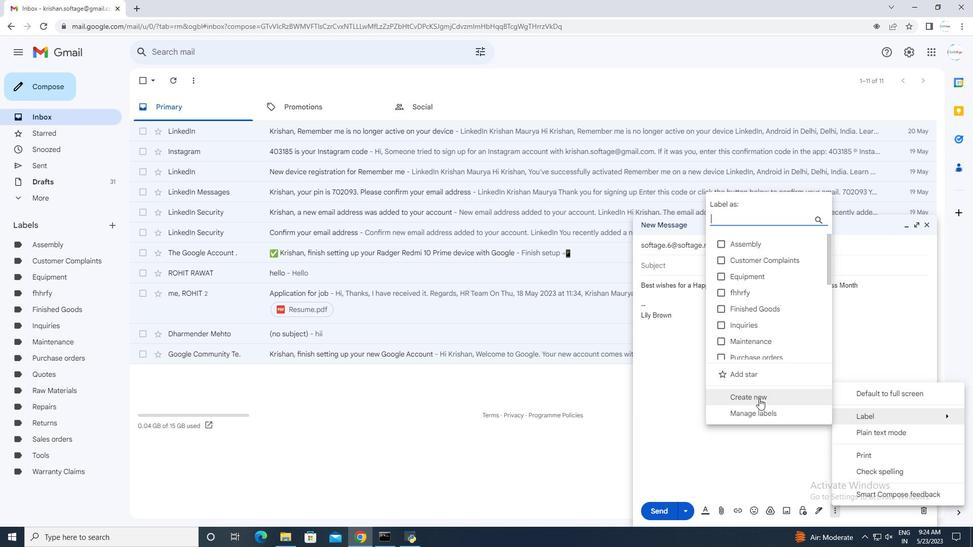 
Action: Mouse pressed left at (759, 399)
Screenshot: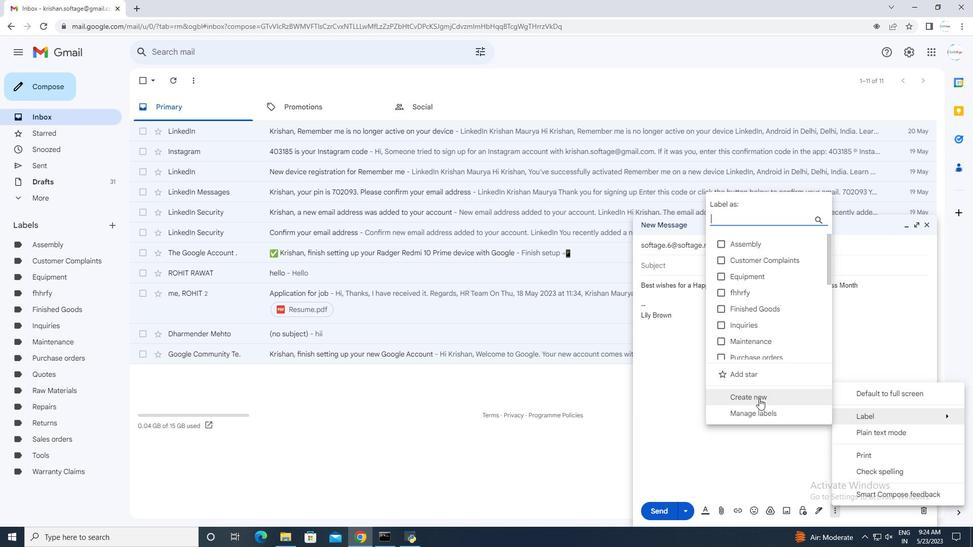 
Action: Mouse moved to (522, 270)
Screenshot: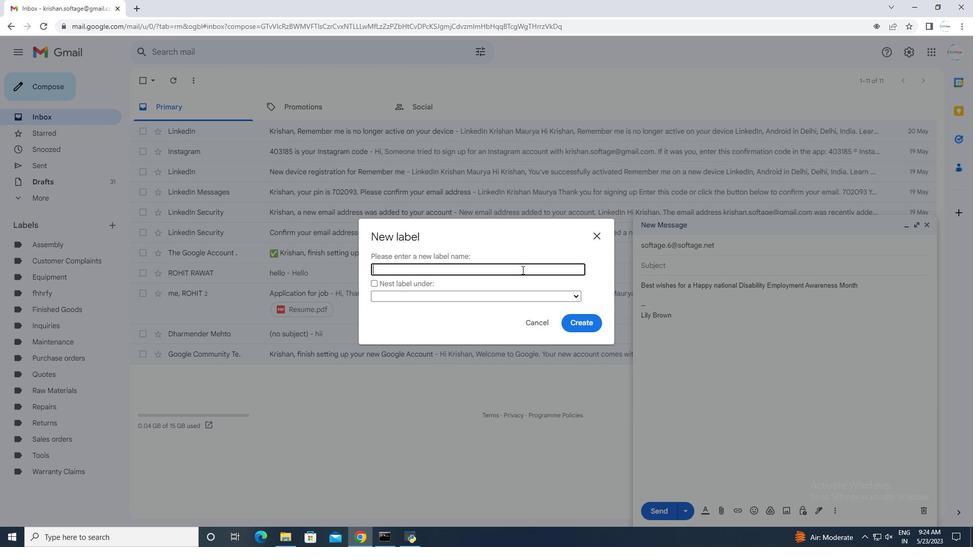 
Action: Mouse pressed left at (522, 270)
Screenshot: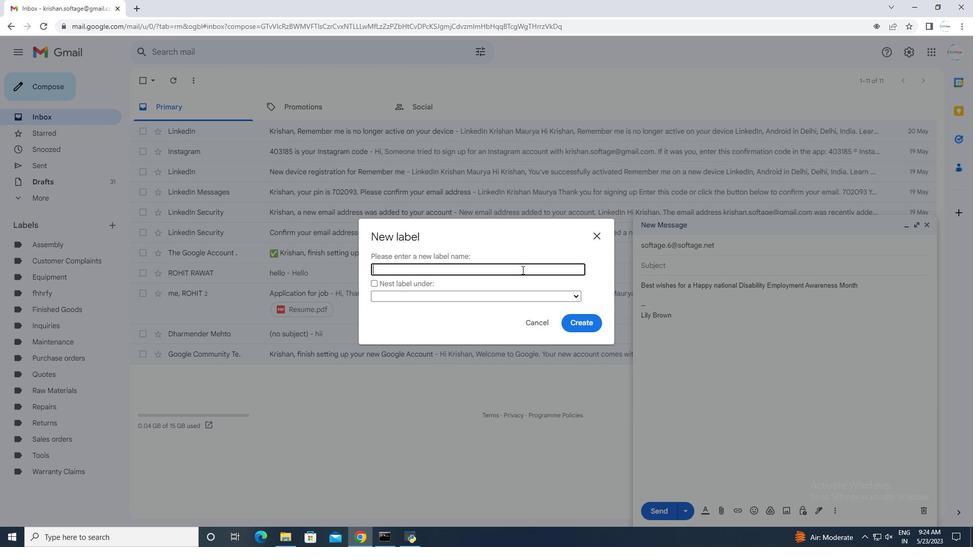 
Action: Key pressed <Key.shift>Refunds
Screenshot: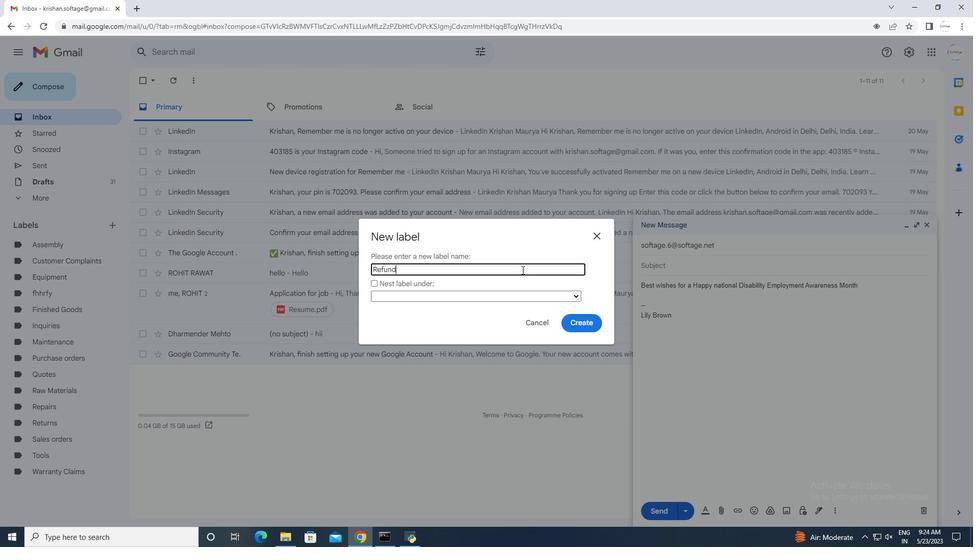 
Action: Mouse moved to (576, 325)
Screenshot: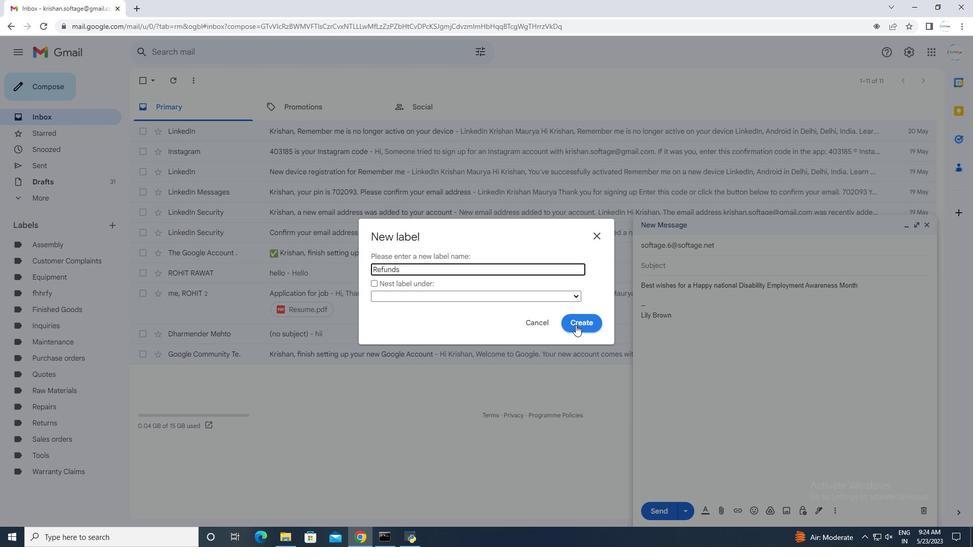 
Action: Mouse pressed left at (576, 325)
Screenshot: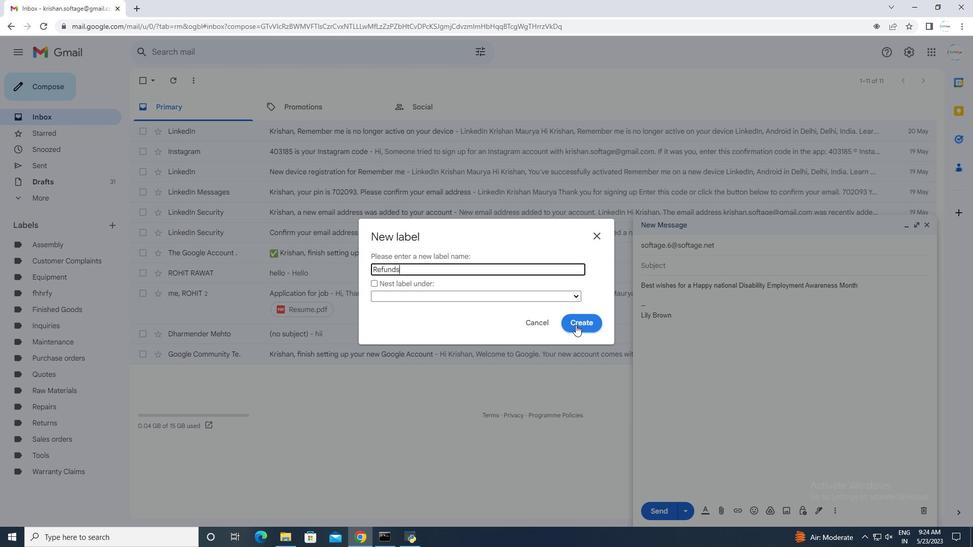 
Action: Mouse moved to (833, 515)
Screenshot: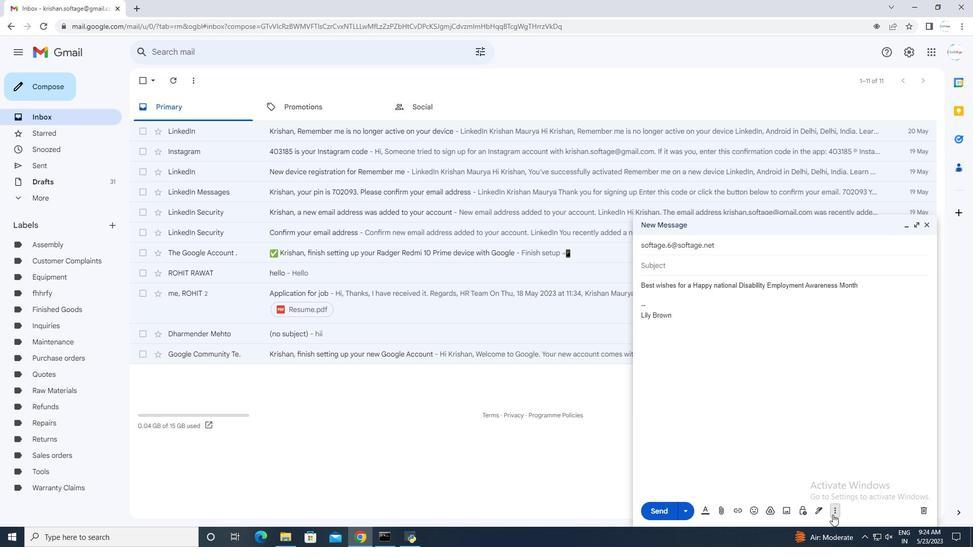 
Action: Mouse pressed left at (833, 515)
Screenshot: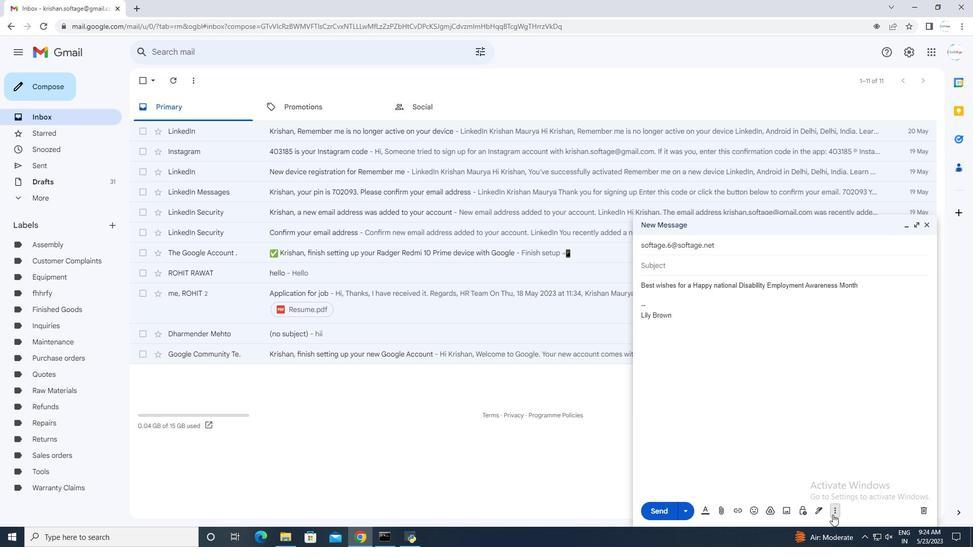 
Action: Mouse pressed left at (833, 515)
Screenshot: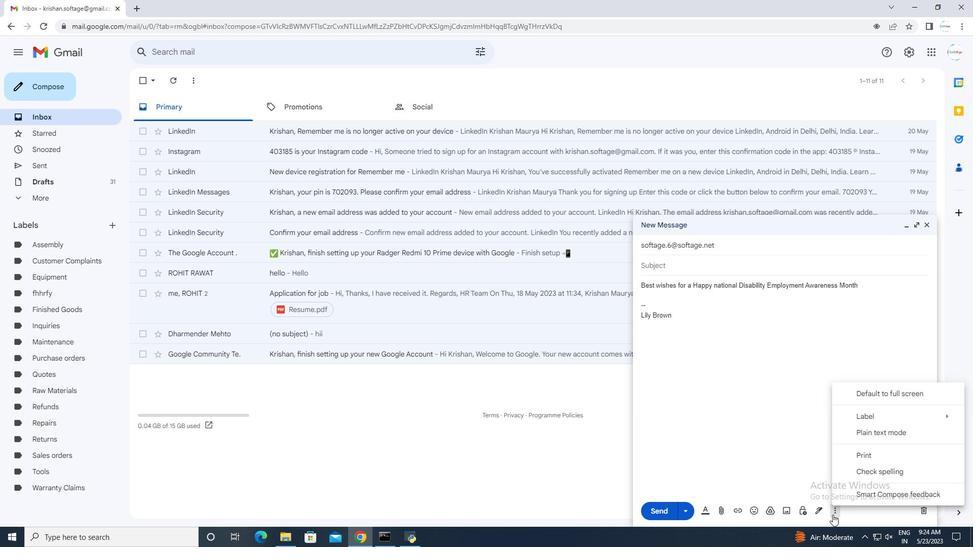 
Action: Mouse moved to (828, 515)
Screenshot: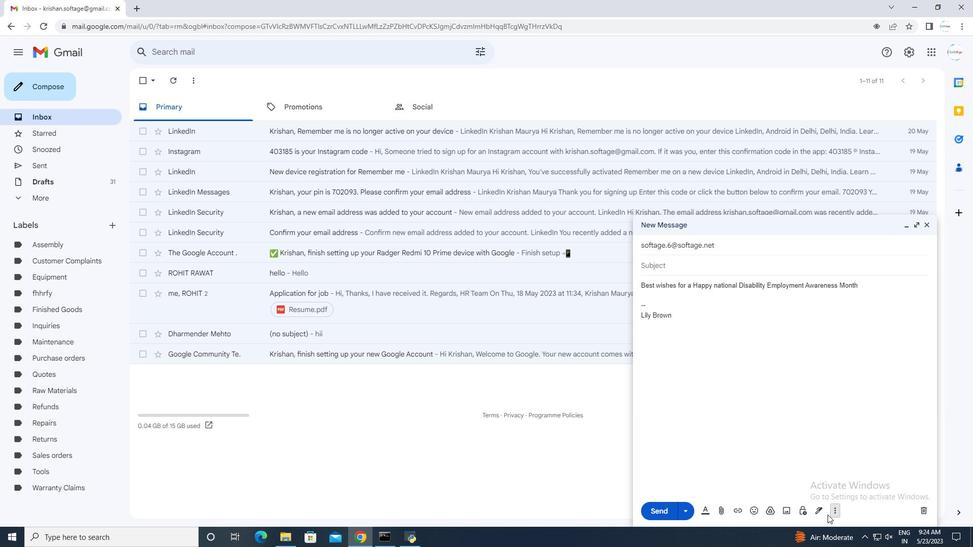 
